 Task: Create validation rules in faculty object.
Action: Mouse moved to (716, 62)
Screenshot: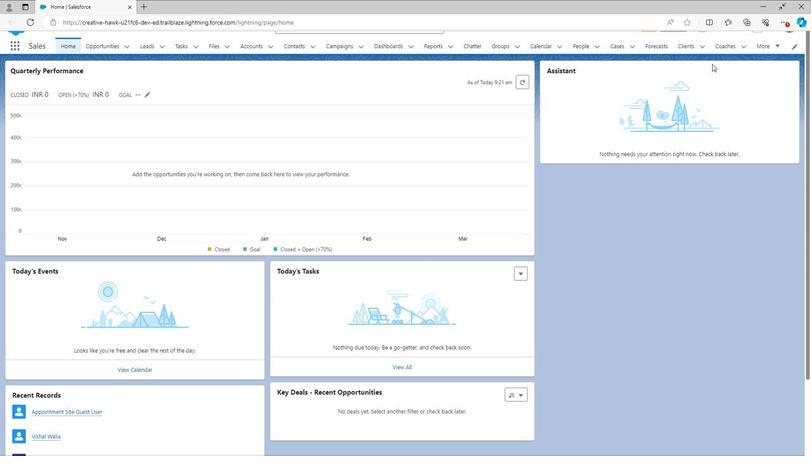 
Action: Mouse scrolled (716, 62) with delta (0, 0)
Screenshot: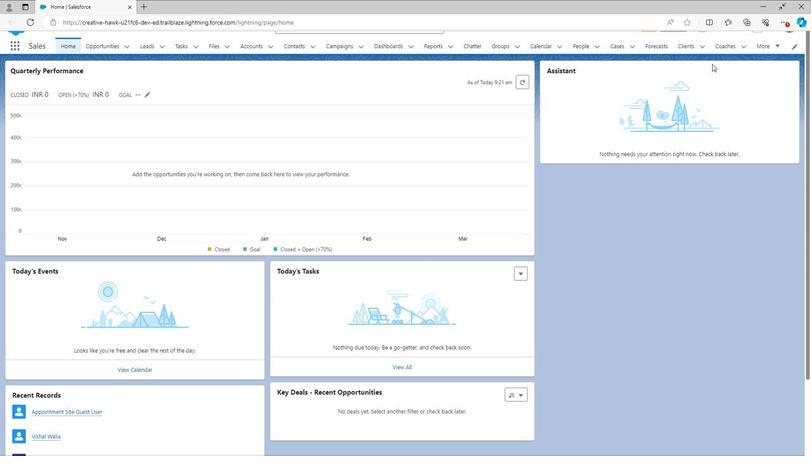 
Action: Mouse scrolled (716, 62) with delta (0, 0)
Screenshot: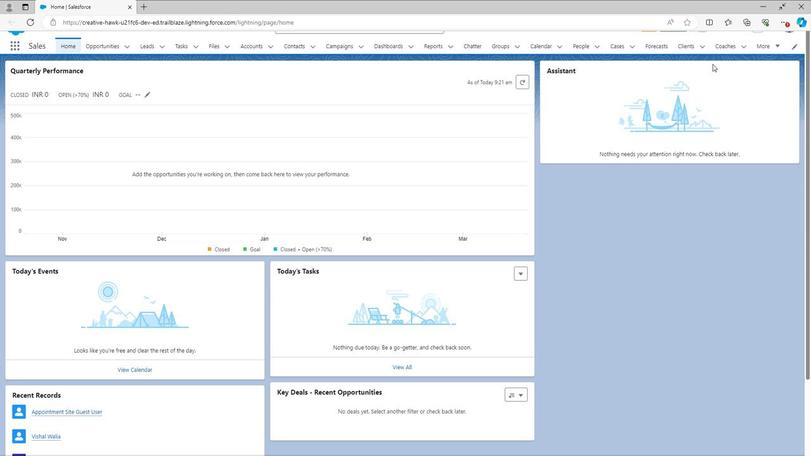 
Action: Mouse scrolled (716, 62) with delta (0, 0)
Screenshot: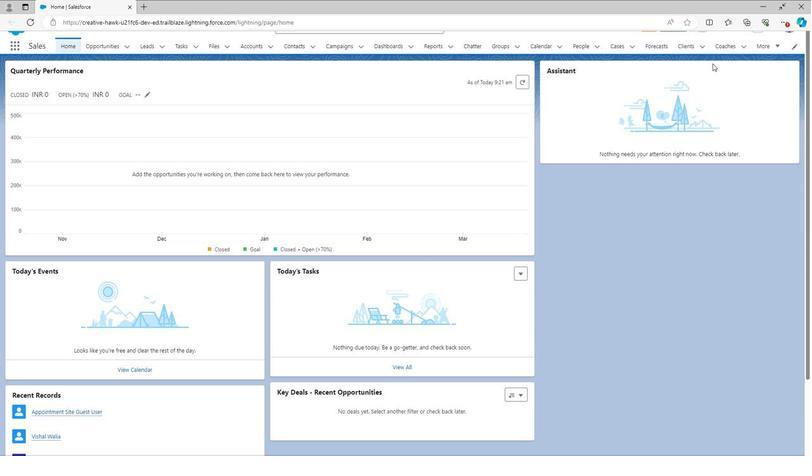 
Action: Mouse moved to (716, 62)
Screenshot: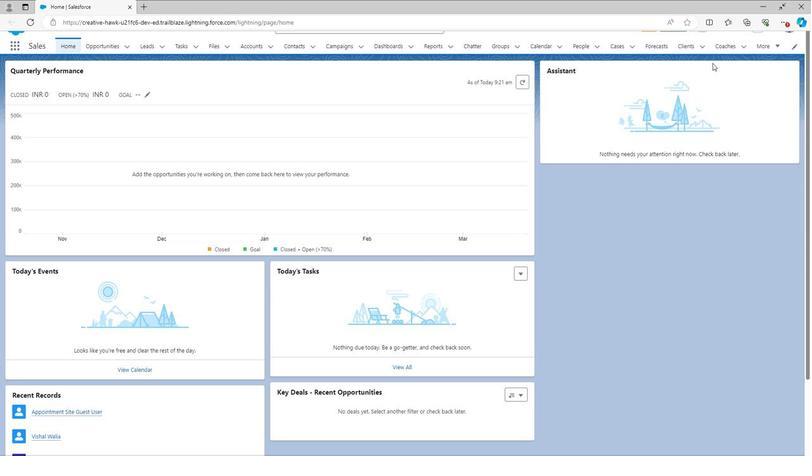 
Action: Mouse scrolled (716, 62) with delta (0, 0)
Screenshot: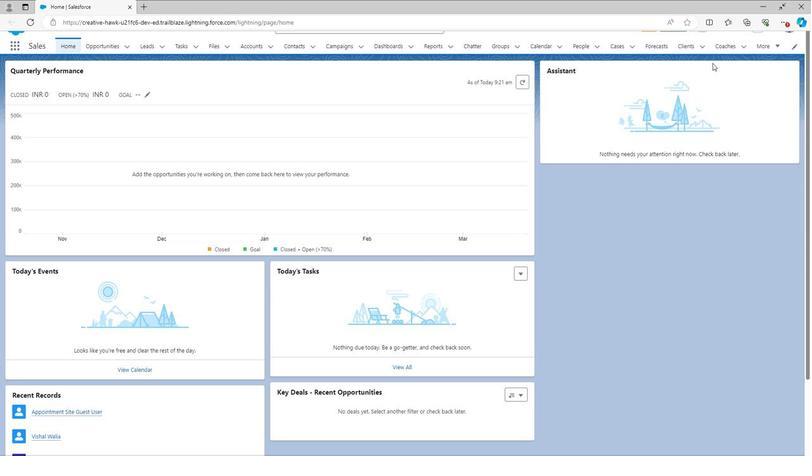 
Action: Mouse moved to (745, 30)
Screenshot: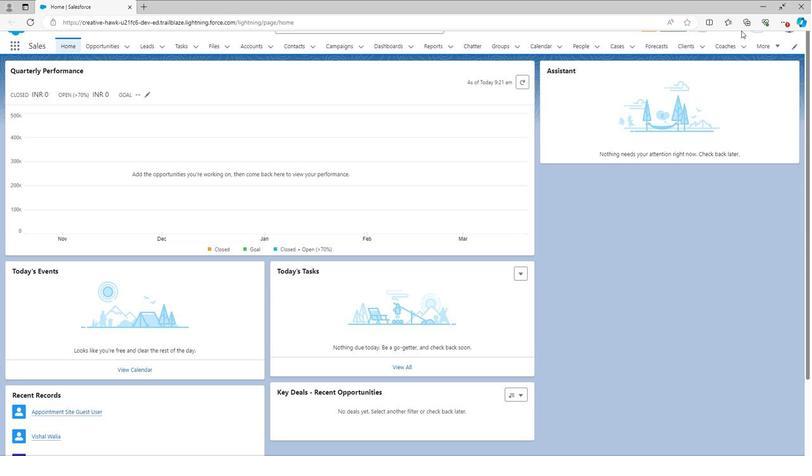
Action: Mouse pressed left at (745, 30)
Screenshot: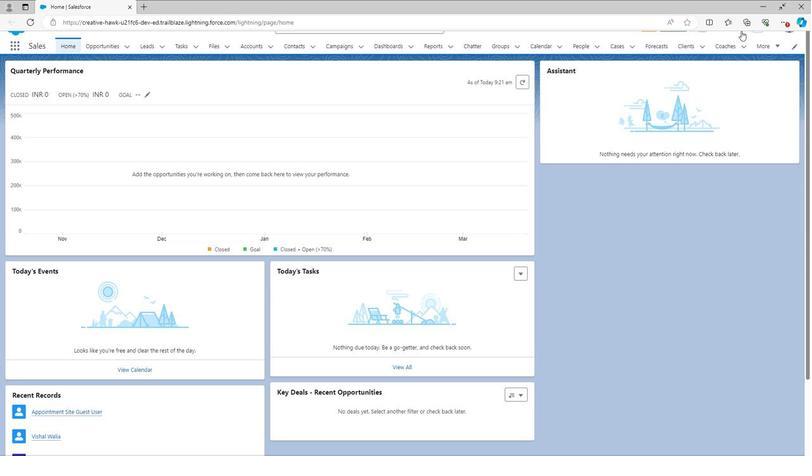 
Action: Mouse moved to (788, 48)
Screenshot: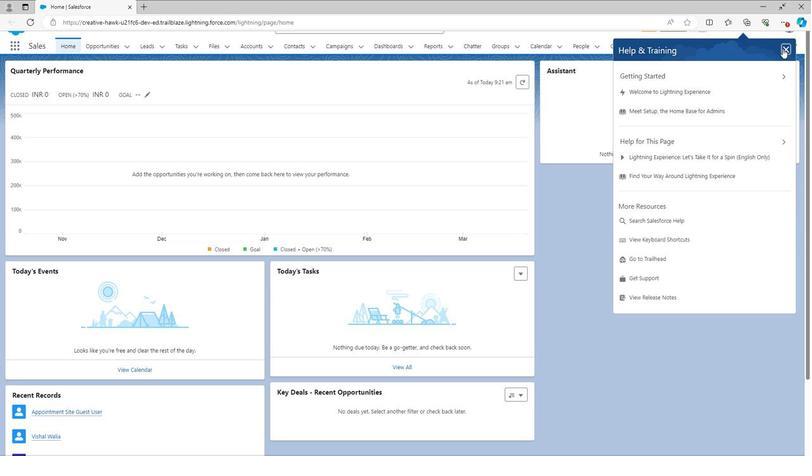 
Action: Mouse pressed left at (788, 48)
Screenshot: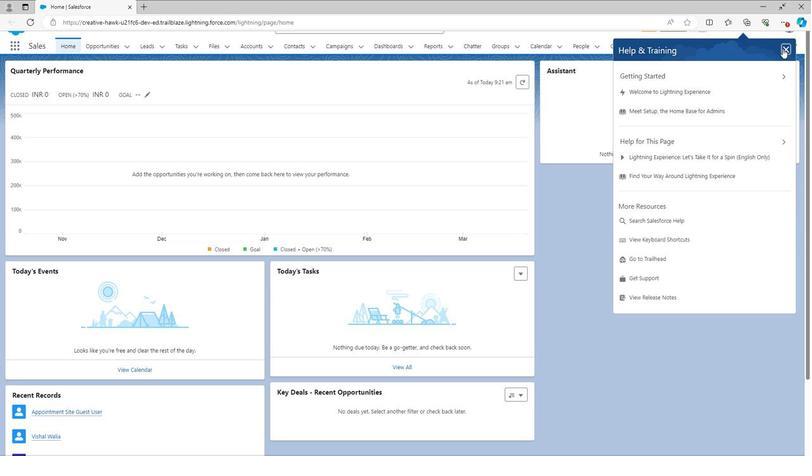 
Action: Mouse moved to (724, 29)
Screenshot: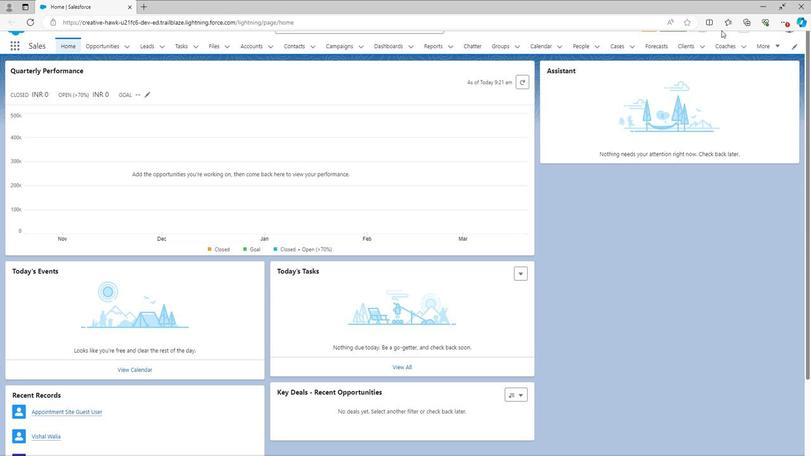 
Action: Mouse pressed left at (724, 29)
Screenshot: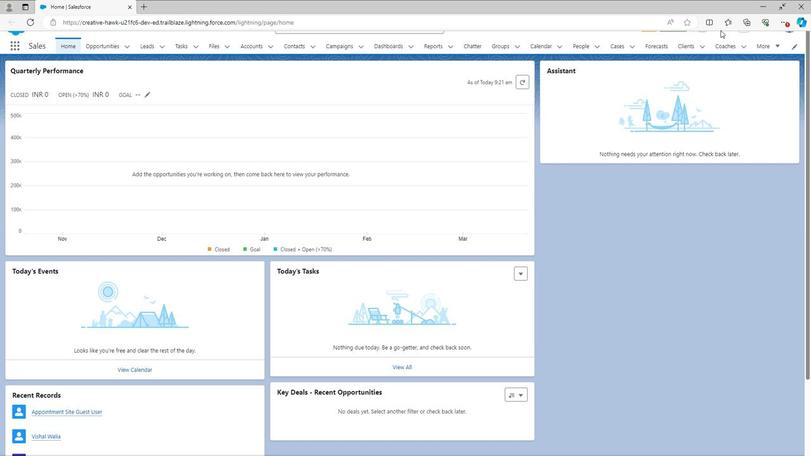 
Action: Mouse moved to (732, 31)
Screenshot: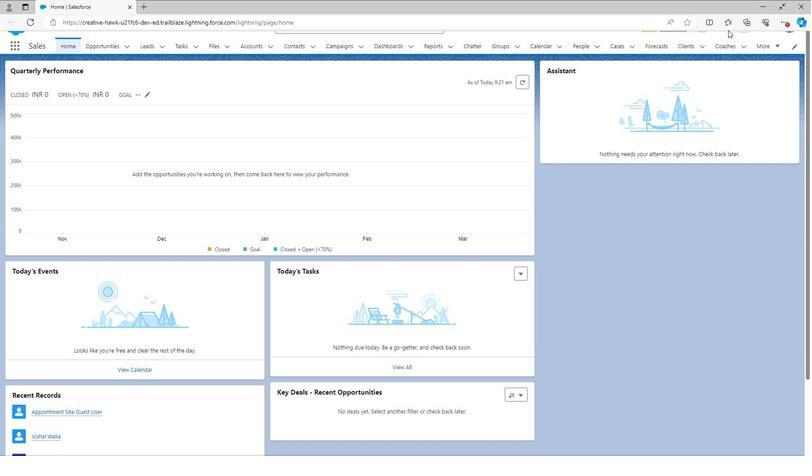 
Action: Mouse pressed left at (732, 31)
Screenshot: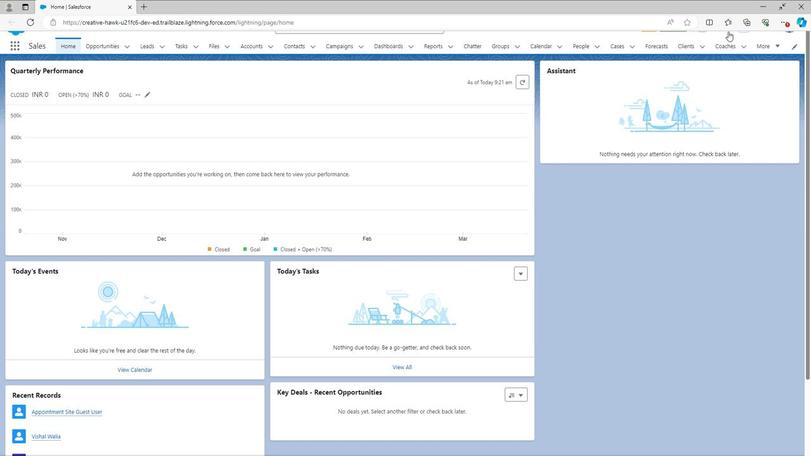
Action: Mouse moved to (800, 86)
Screenshot: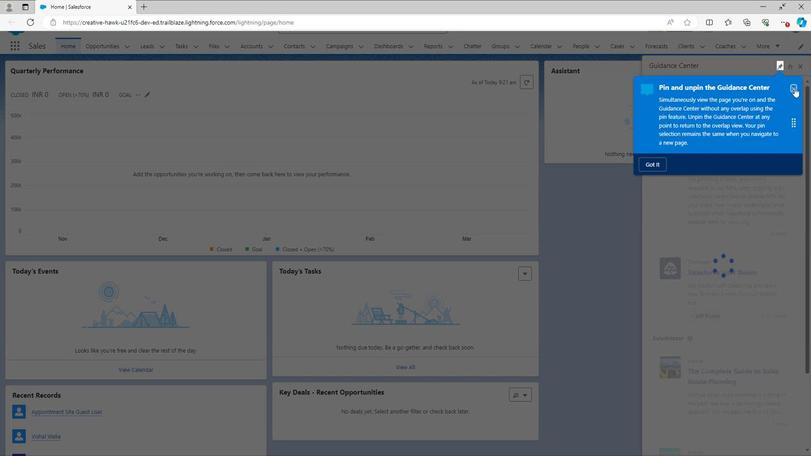 
Action: Mouse pressed left at (800, 86)
Screenshot: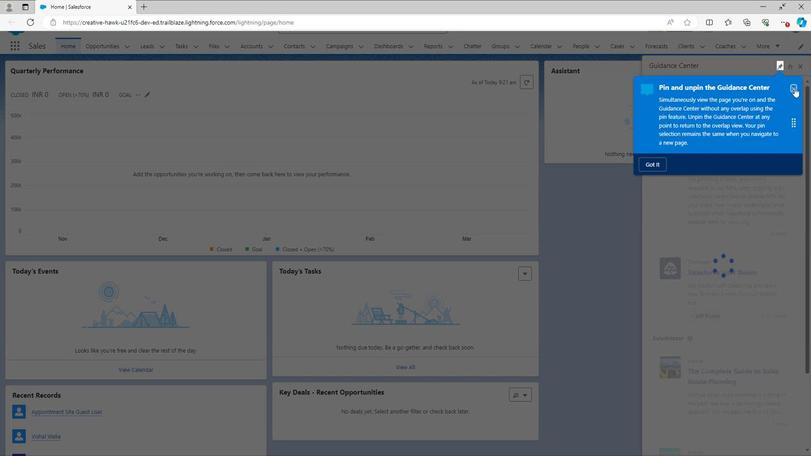 
Action: Mouse moved to (798, 64)
Screenshot: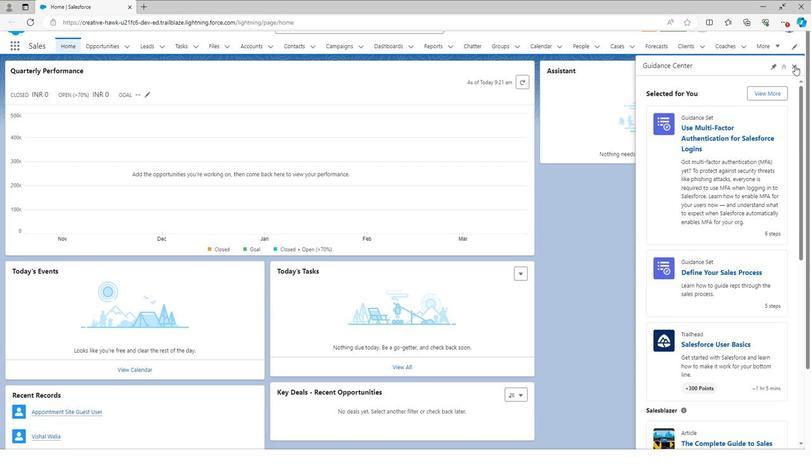 
Action: Mouse pressed left at (798, 64)
Screenshot: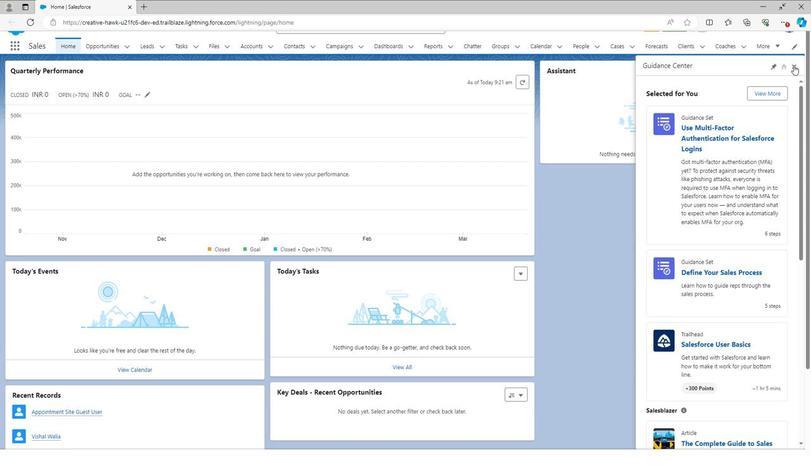 
Action: Mouse moved to (759, 26)
Screenshot: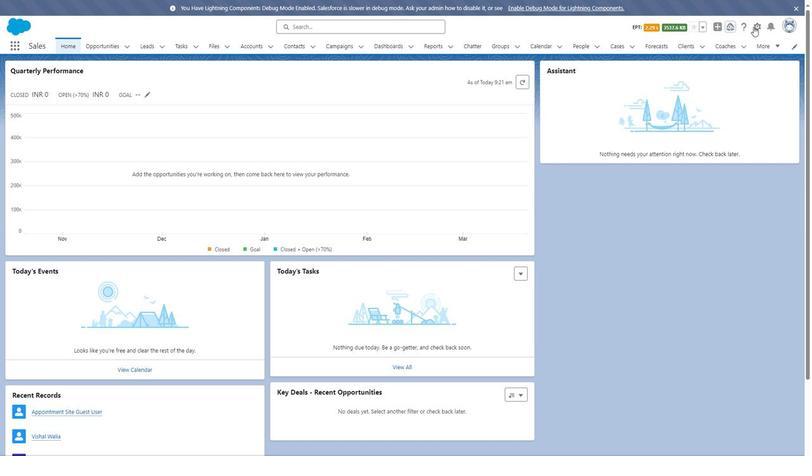 
Action: Mouse pressed left at (759, 26)
Screenshot: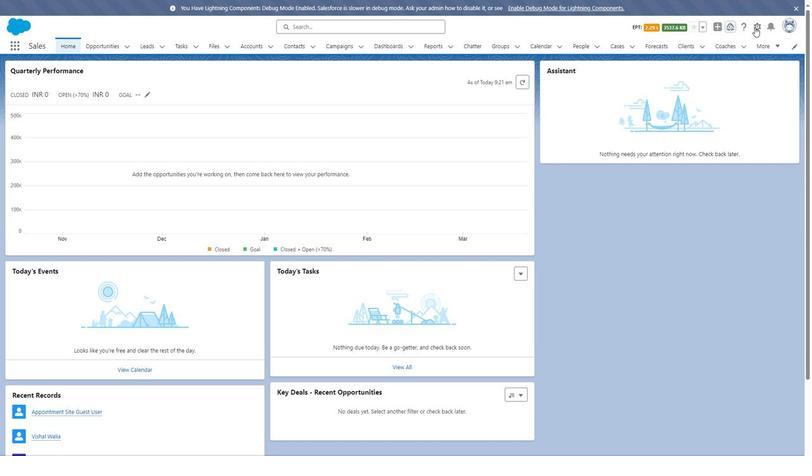 
Action: Mouse moved to (722, 46)
Screenshot: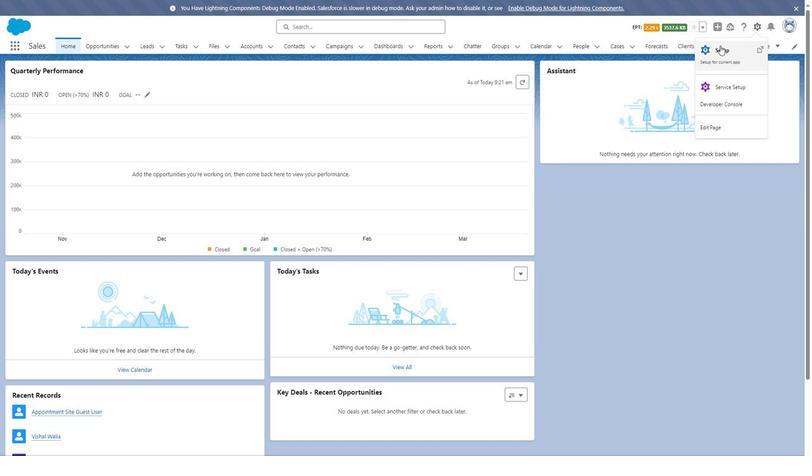 
Action: Mouse pressed left at (722, 46)
Screenshot: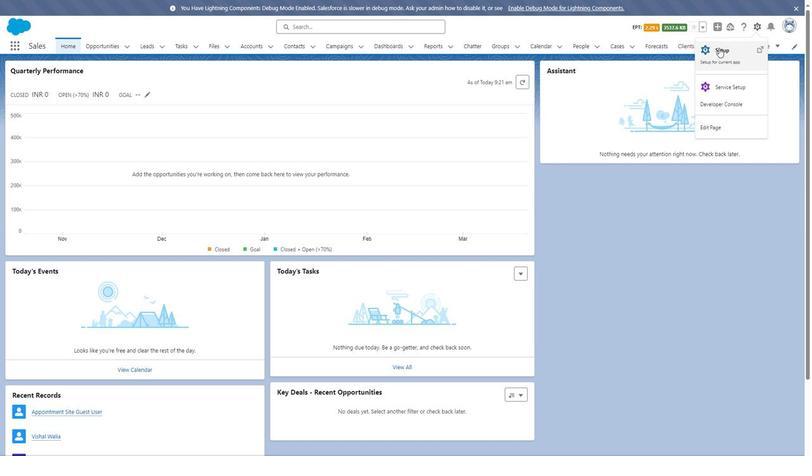 
Action: Mouse moved to (98, 46)
Screenshot: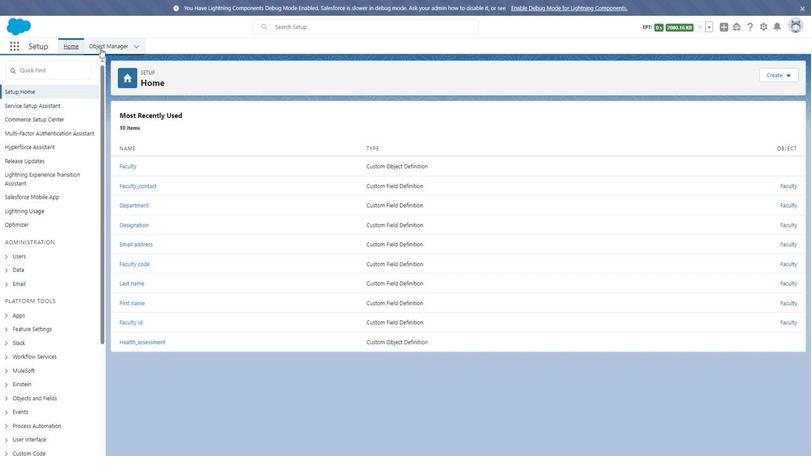 
Action: Mouse pressed left at (98, 46)
Screenshot: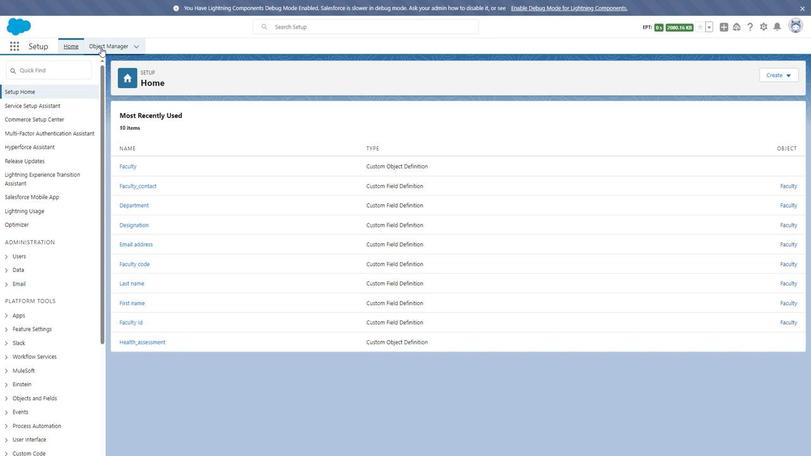 
Action: Mouse moved to (79, 258)
Screenshot: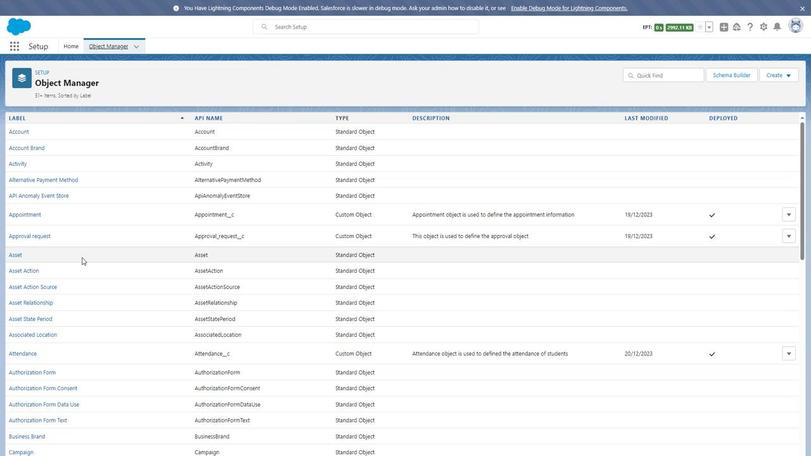 
Action: Mouse scrolled (79, 257) with delta (0, 0)
Screenshot: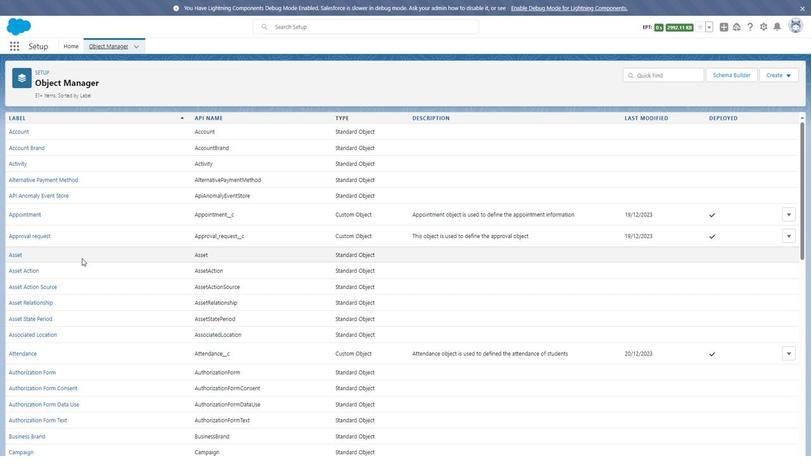 
Action: Mouse moved to (79, 259)
Screenshot: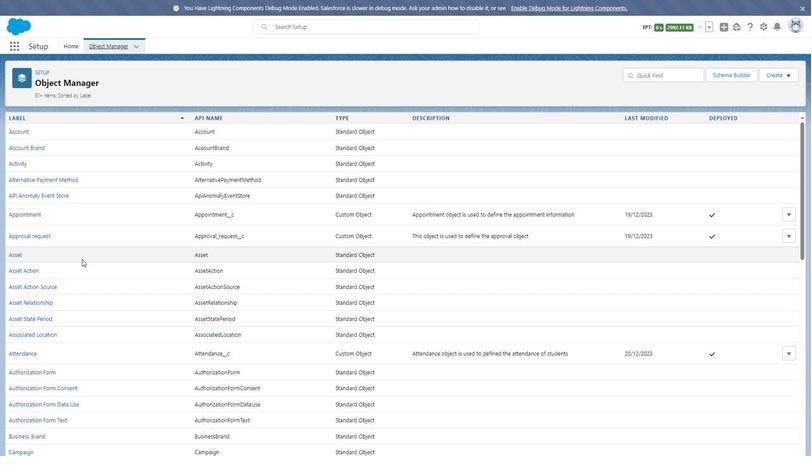 
Action: Mouse scrolled (79, 258) with delta (0, 0)
Screenshot: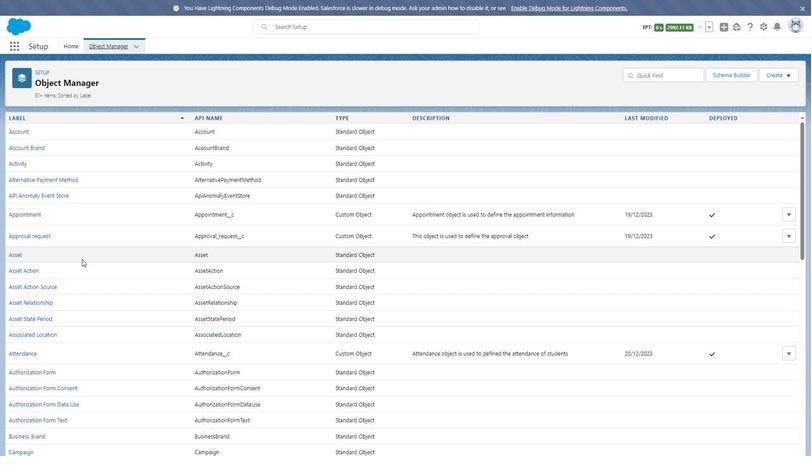 
Action: Mouse moved to (79, 261)
Screenshot: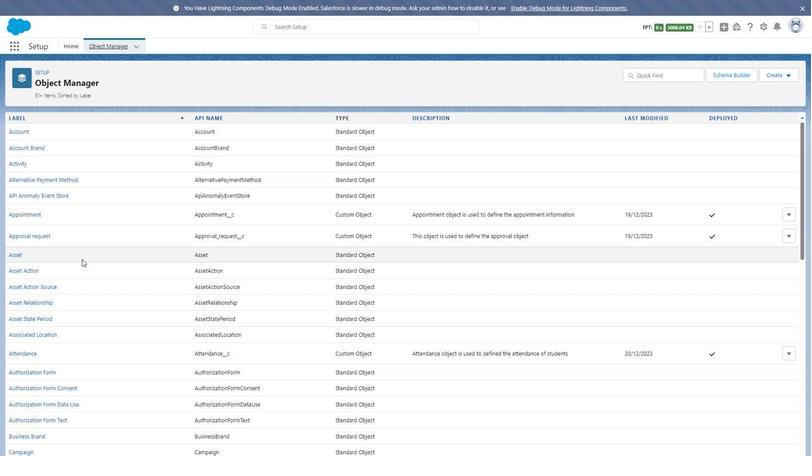 
Action: Mouse scrolled (79, 261) with delta (0, 0)
Screenshot: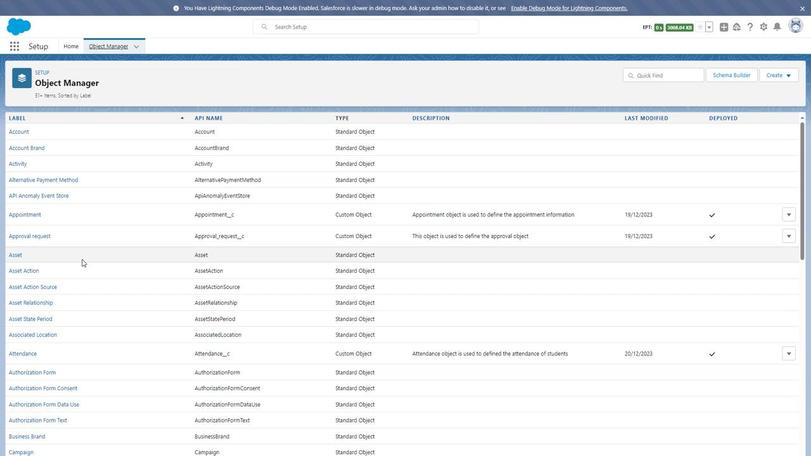 
Action: Mouse scrolled (79, 261) with delta (0, 0)
Screenshot: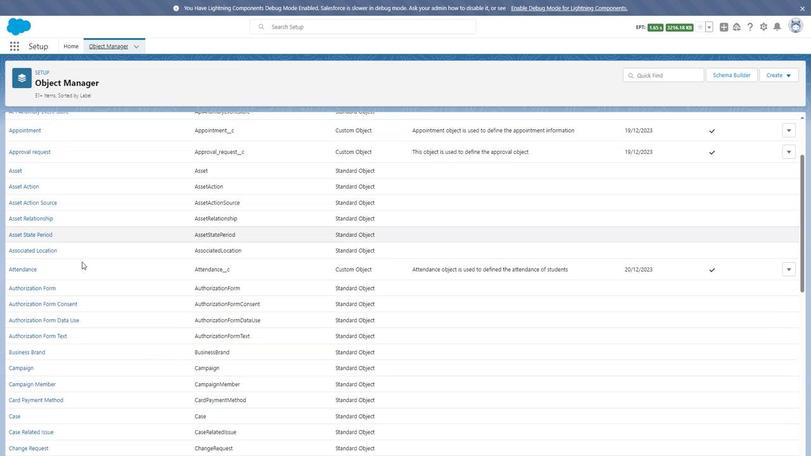 
Action: Mouse moved to (75, 266)
Screenshot: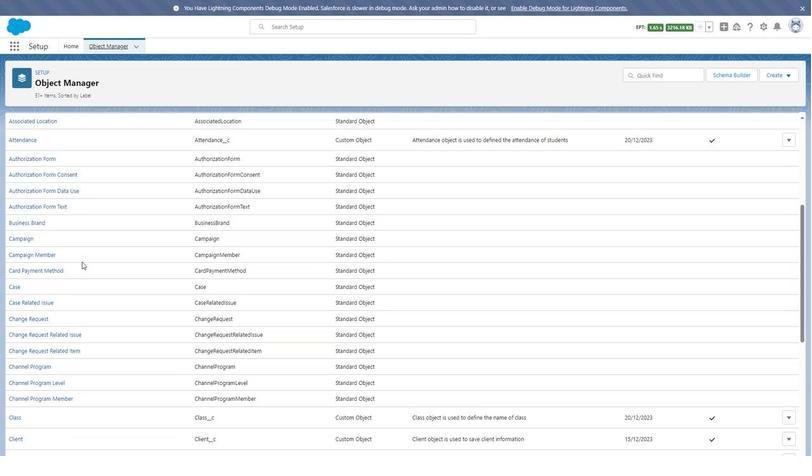 
Action: Mouse scrolled (75, 265) with delta (0, 0)
Screenshot: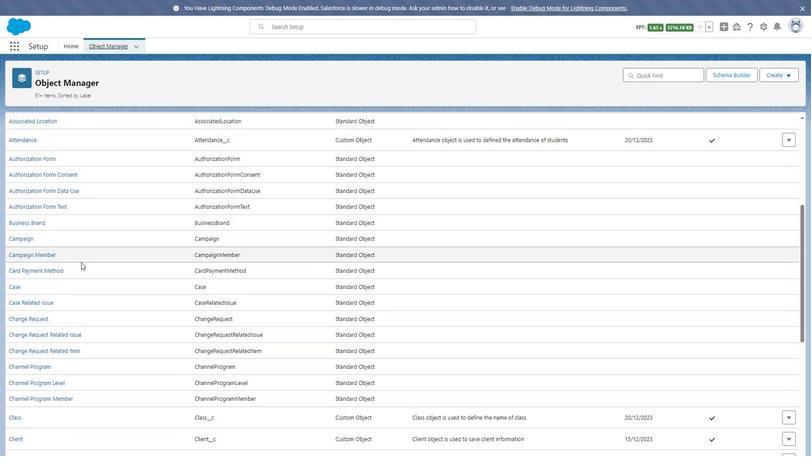 
Action: Mouse scrolled (75, 265) with delta (0, 0)
Screenshot: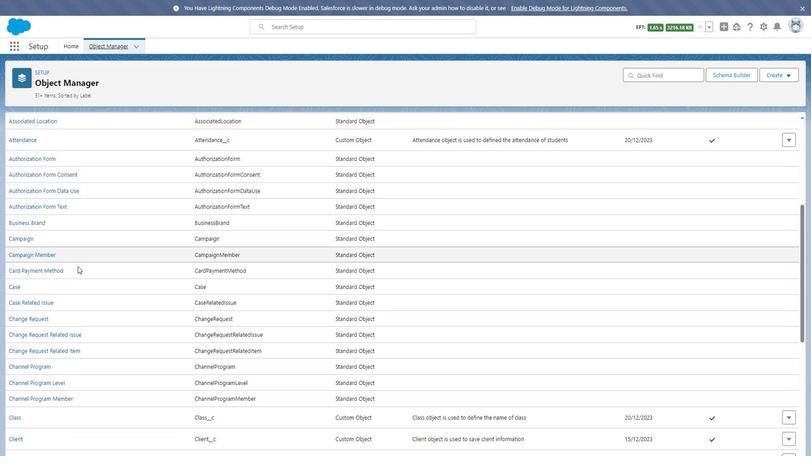 
Action: Mouse moved to (75, 266)
Screenshot: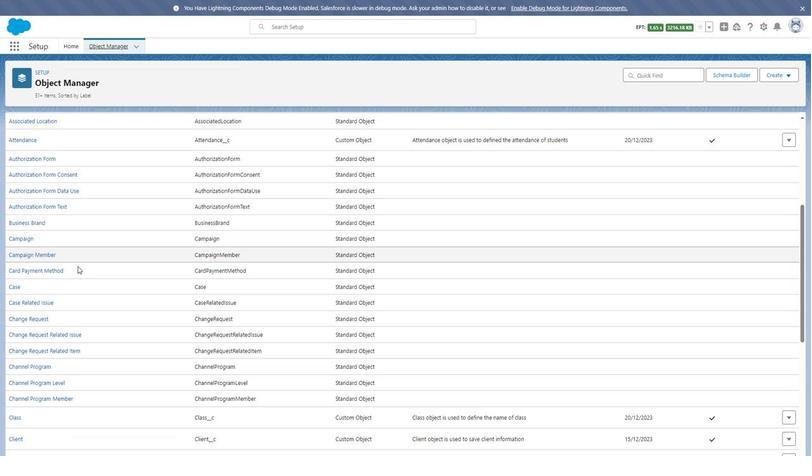 
Action: Mouse scrolled (75, 265) with delta (0, 0)
Screenshot: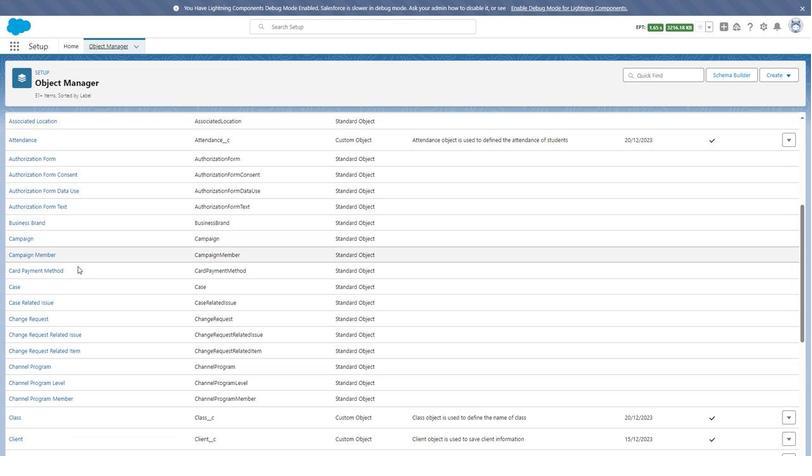 
Action: Mouse moved to (70, 270)
Screenshot: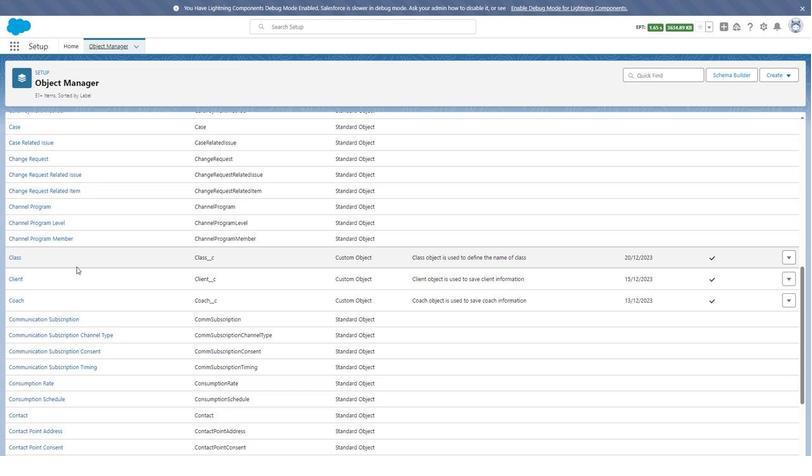 
Action: Mouse scrolled (70, 269) with delta (0, 0)
Screenshot: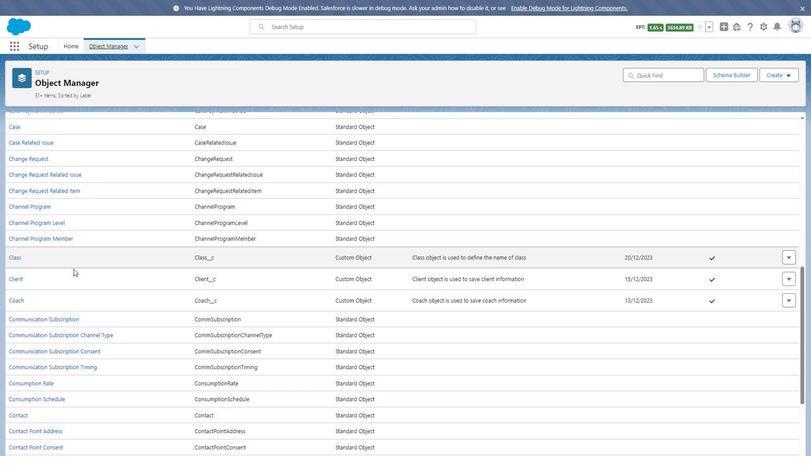 
Action: Mouse moved to (69, 270)
Screenshot: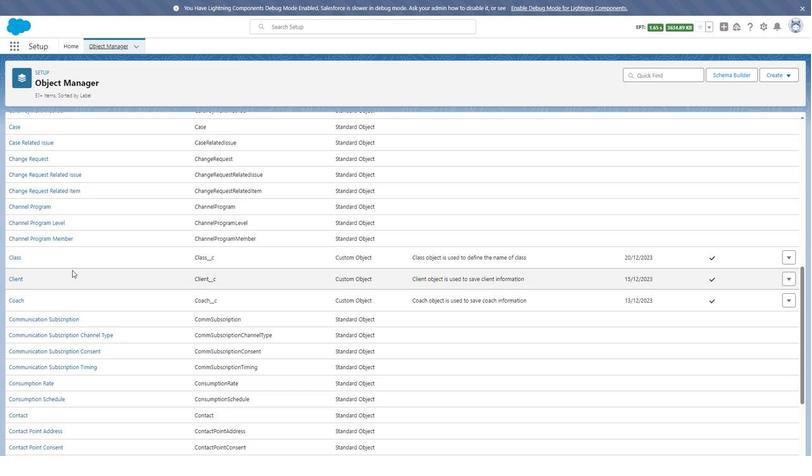 
Action: Mouse scrolled (69, 270) with delta (0, 0)
Screenshot: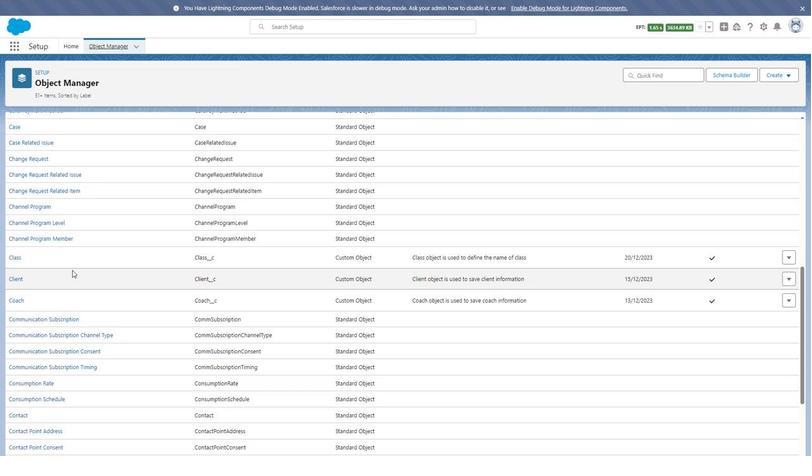 
Action: Mouse moved to (69, 271)
Screenshot: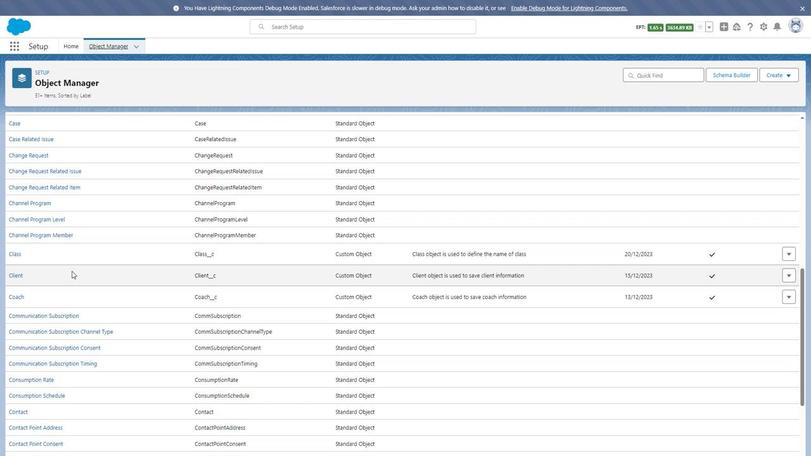 
Action: Mouse scrolled (69, 270) with delta (0, 0)
Screenshot: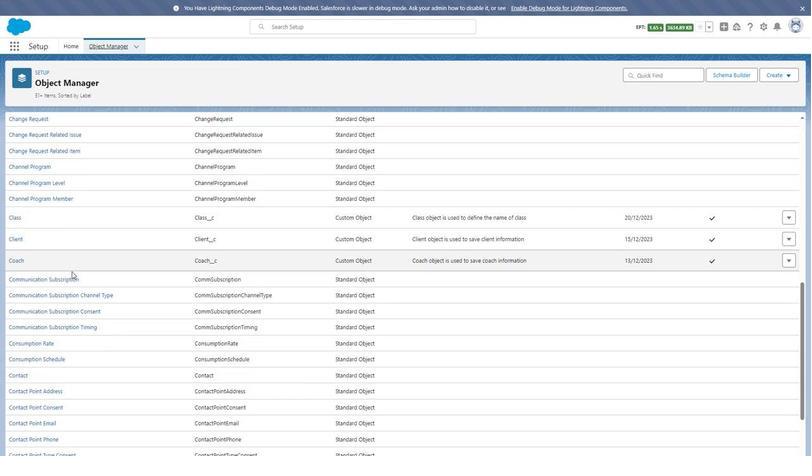 
Action: Mouse moved to (65, 275)
Screenshot: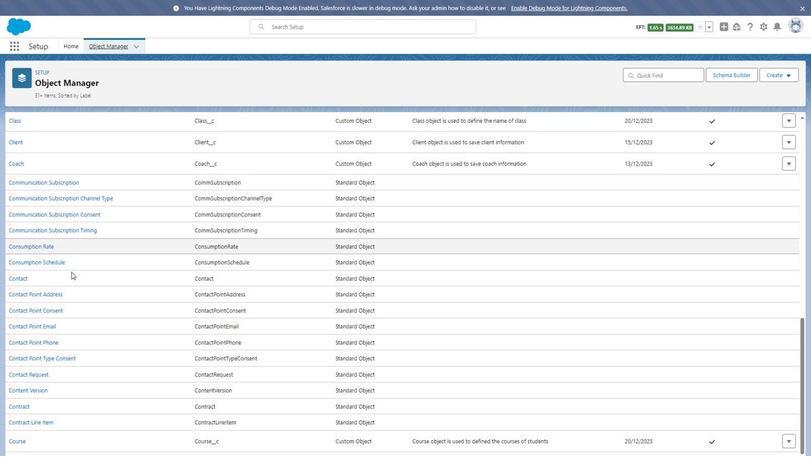 
Action: Mouse scrolled (65, 275) with delta (0, 0)
Screenshot: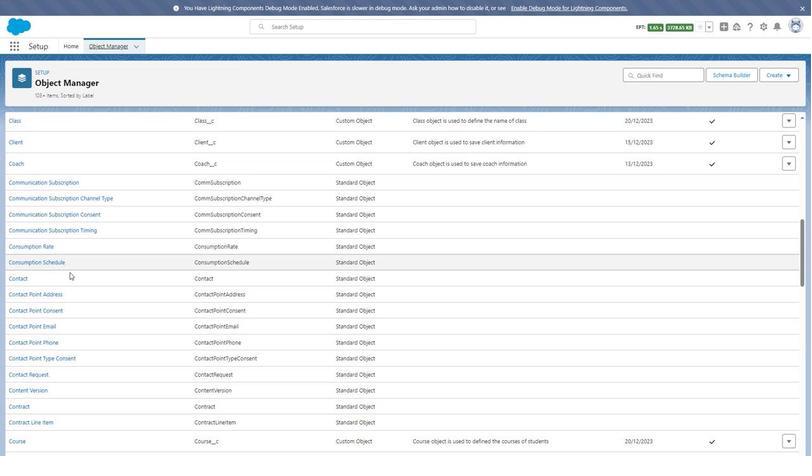 
Action: Mouse moved to (65, 276)
Screenshot: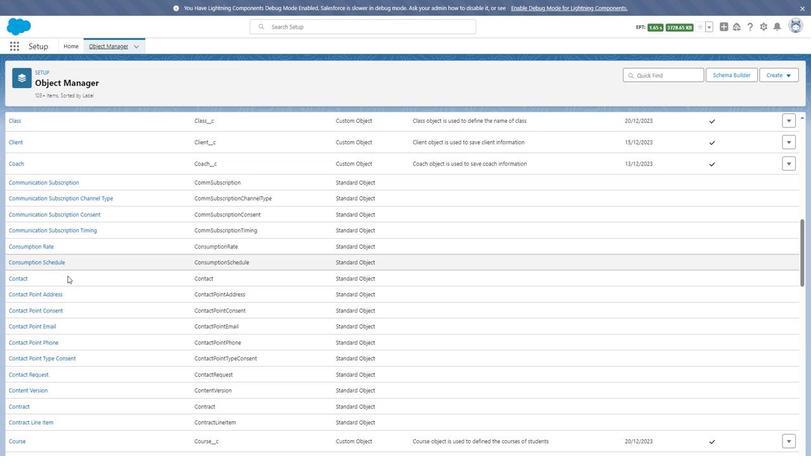 
Action: Mouse scrolled (65, 275) with delta (0, 0)
Screenshot: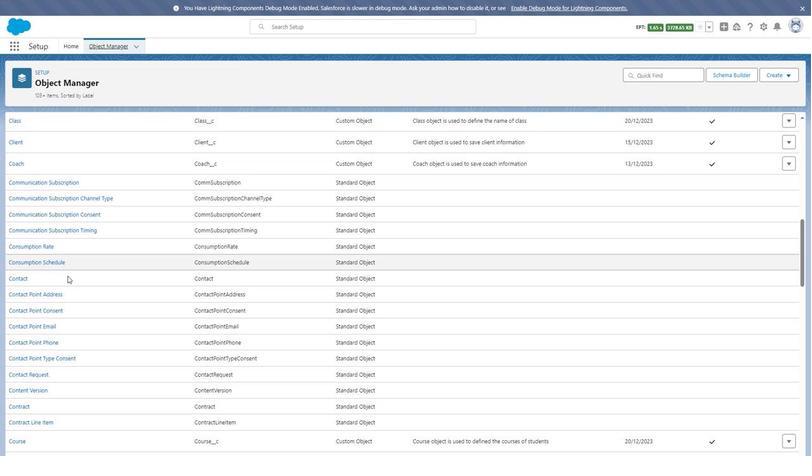 
Action: Mouse scrolled (65, 275) with delta (0, 0)
Screenshot: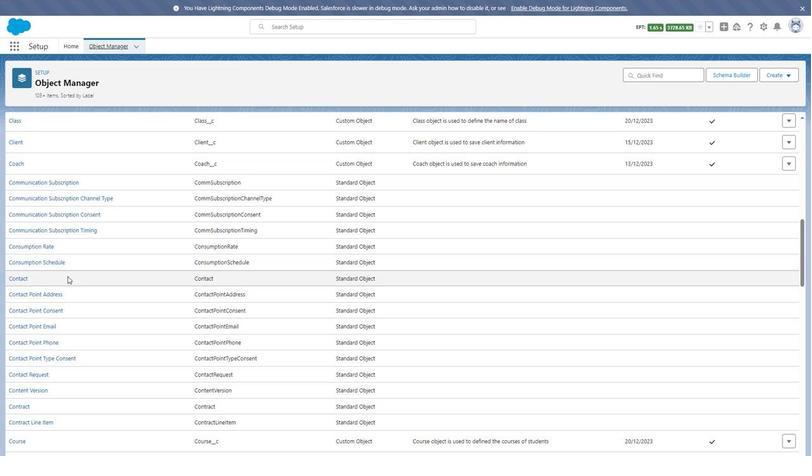 
Action: Mouse moved to (50, 291)
Screenshot: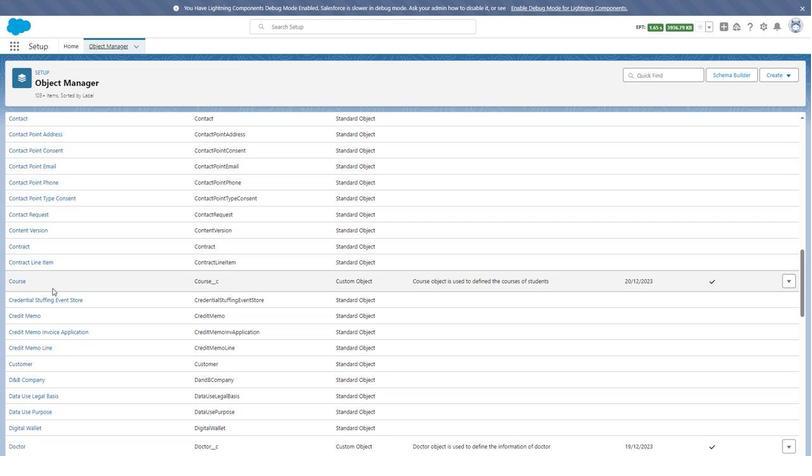 
Action: Mouse scrolled (50, 291) with delta (0, 0)
Screenshot: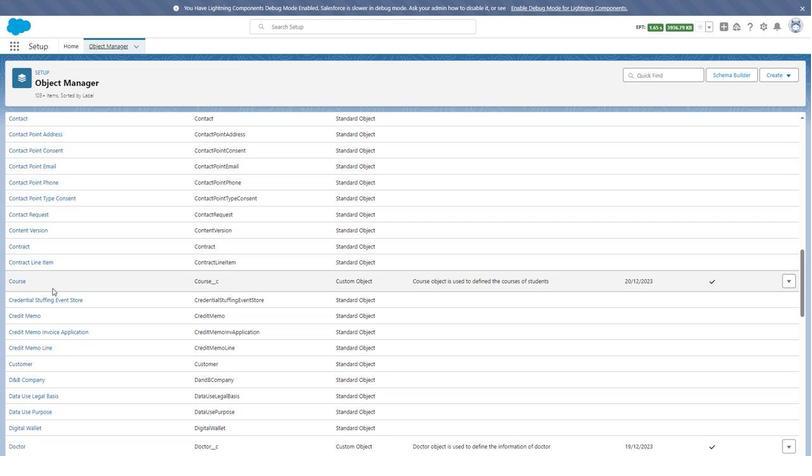 
Action: Mouse moved to (49, 292)
Screenshot: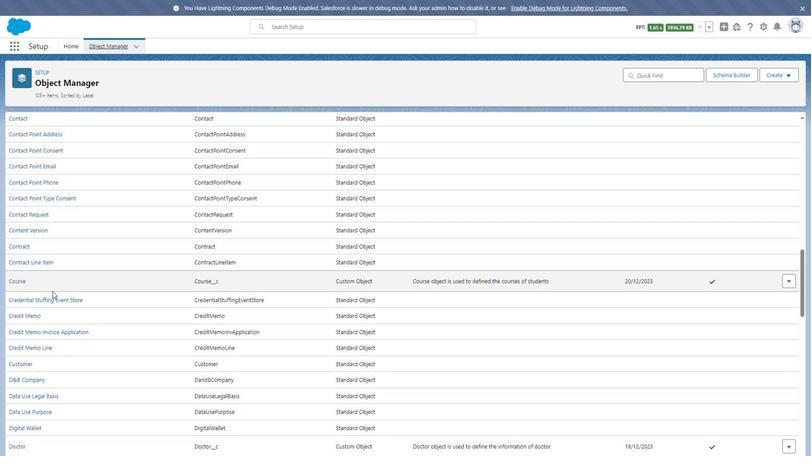 
Action: Mouse scrolled (49, 292) with delta (0, 0)
Screenshot: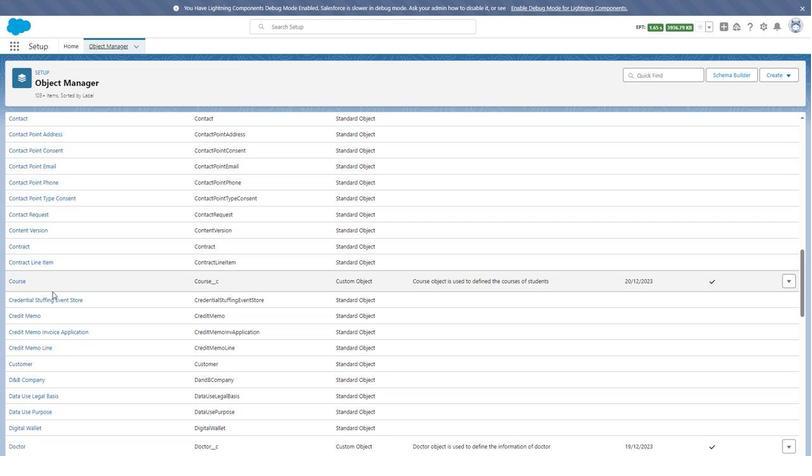 
Action: Mouse moved to (22, 355)
Screenshot: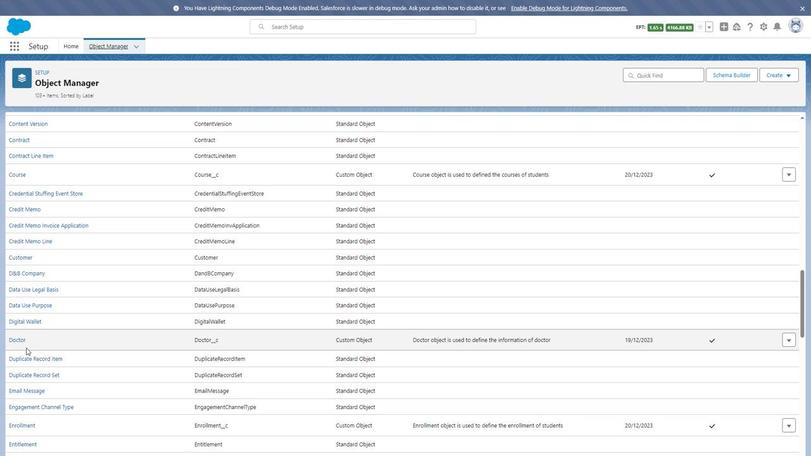 
Action: Mouse scrolled (22, 355) with delta (0, 0)
Screenshot: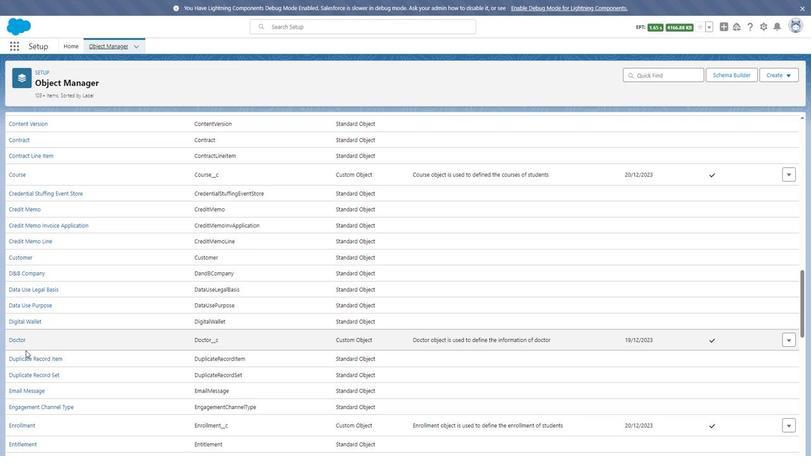 
Action: Mouse scrolled (22, 355) with delta (0, 0)
Screenshot: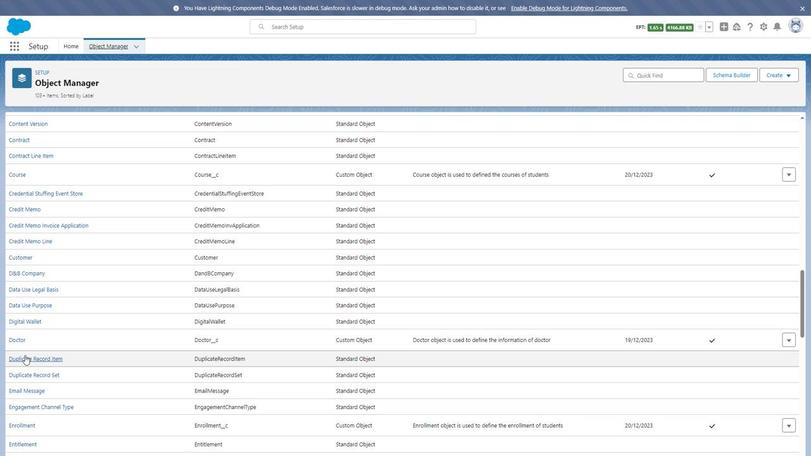 
Action: Mouse scrolled (22, 355) with delta (0, 0)
Screenshot: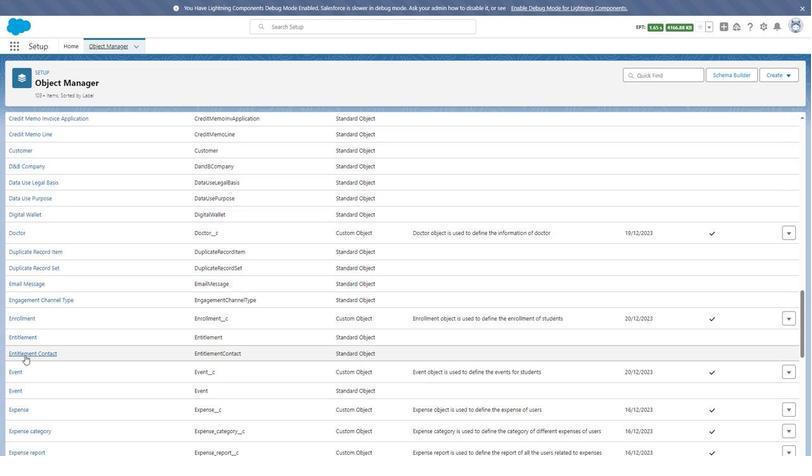 
Action: Mouse scrolled (22, 355) with delta (0, 0)
Screenshot: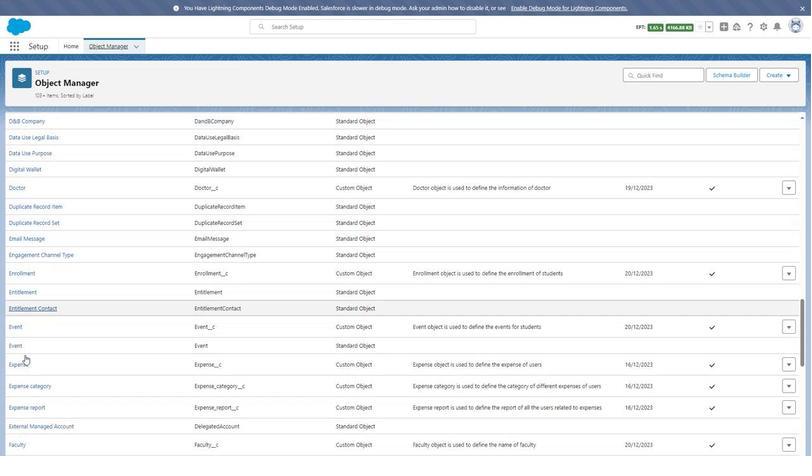 
Action: Mouse moved to (16, 381)
Screenshot: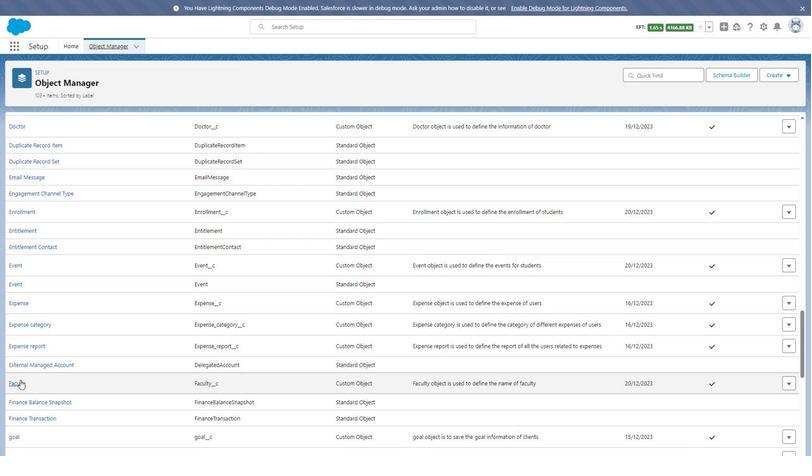 
Action: Mouse pressed left at (16, 381)
Screenshot: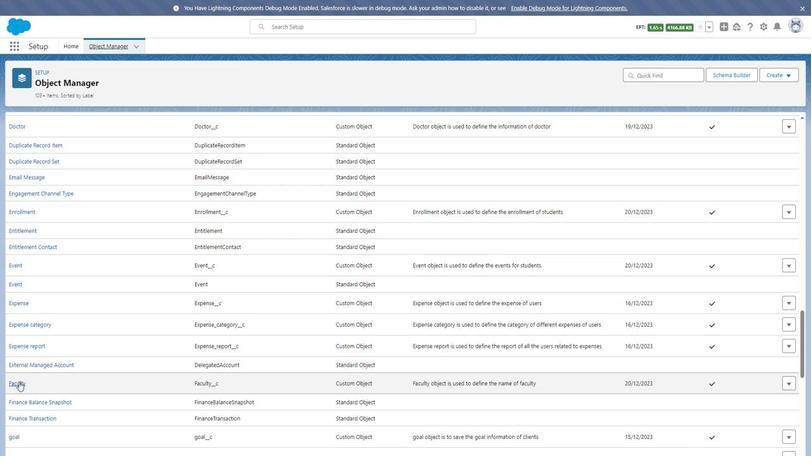 
Action: Mouse moved to (32, 128)
Screenshot: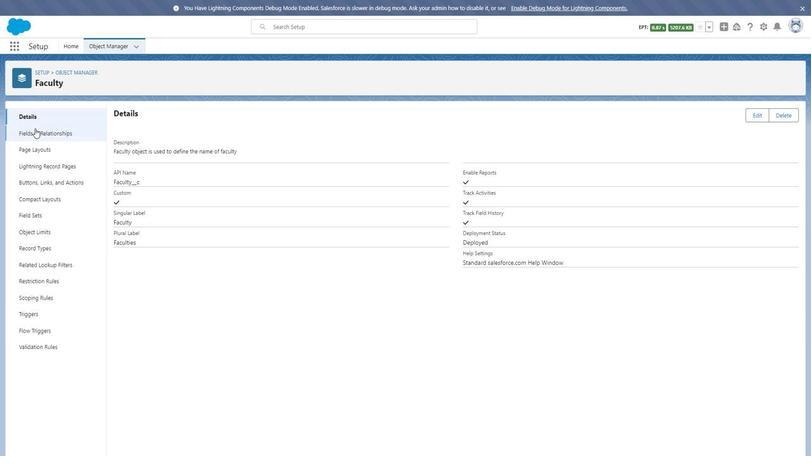 
Action: Mouse pressed left at (32, 128)
Screenshot: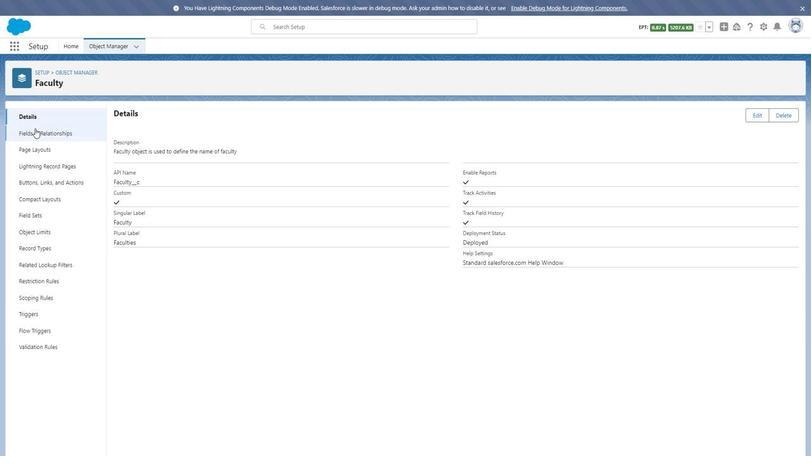 
Action: Mouse moved to (118, 277)
Screenshot: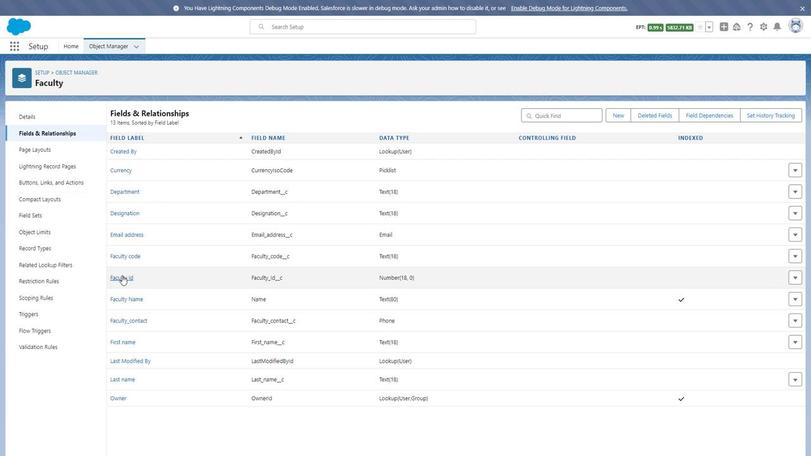 
Action: Mouse pressed left at (118, 277)
Screenshot: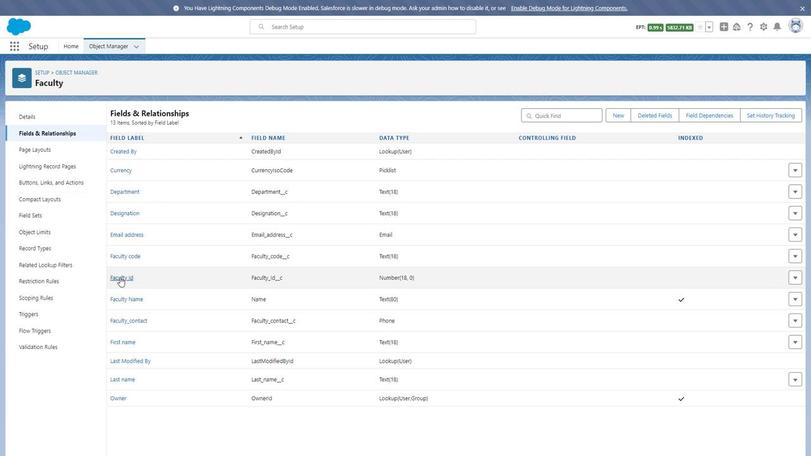 
Action: Mouse moved to (332, 367)
Screenshot: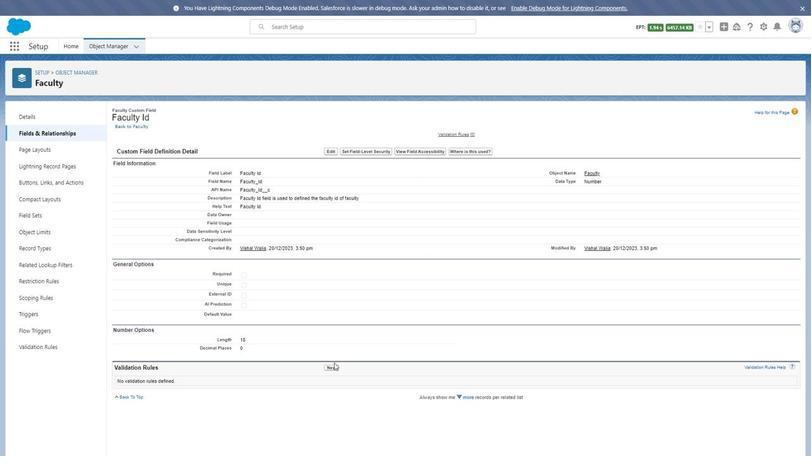 
Action: Mouse pressed left at (332, 367)
Screenshot: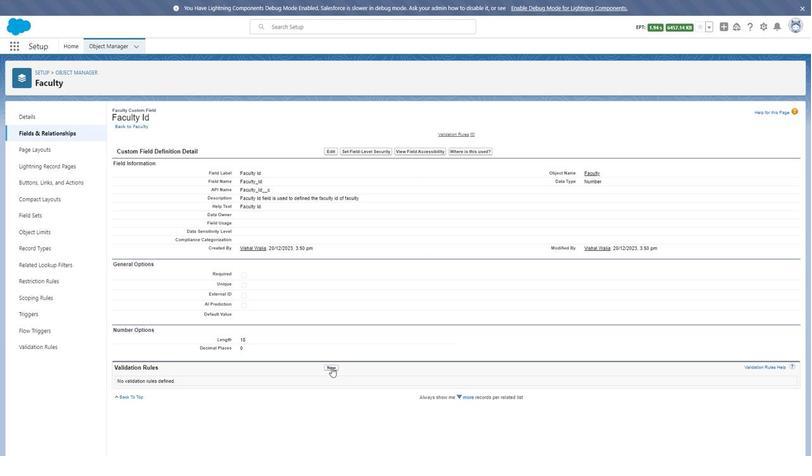 
Action: Mouse moved to (205, 169)
Screenshot: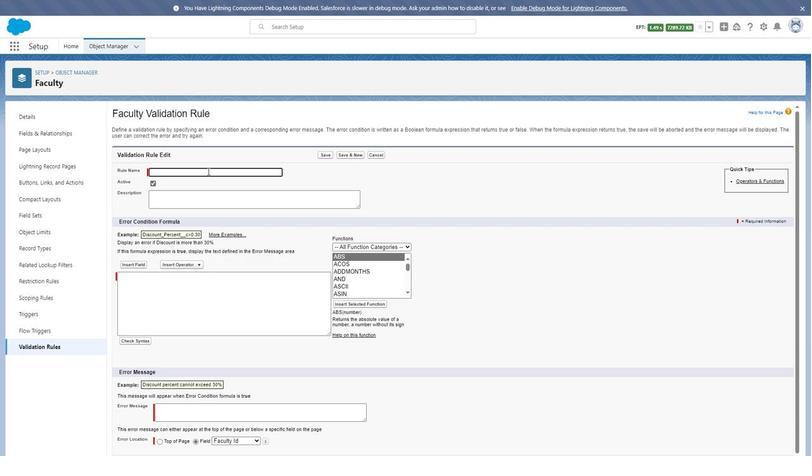 
Action: Key pressed <Key.shift>Faculty<Key.space>id<Key.space>rule
Screenshot: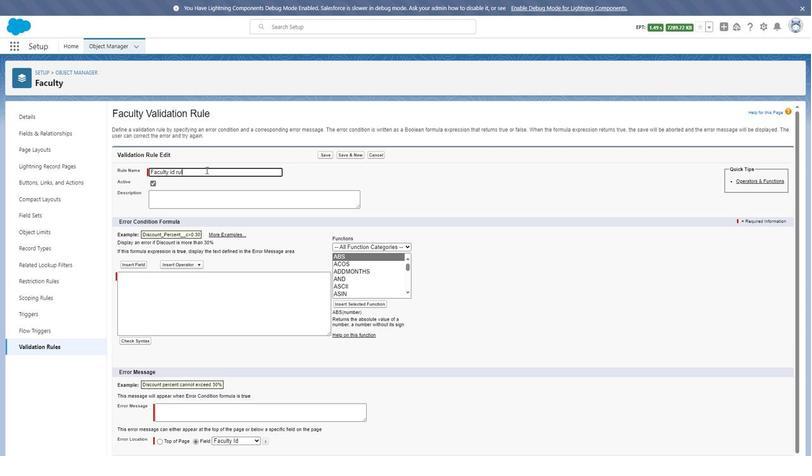 
Action: Mouse moved to (205, 195)
Screenshot: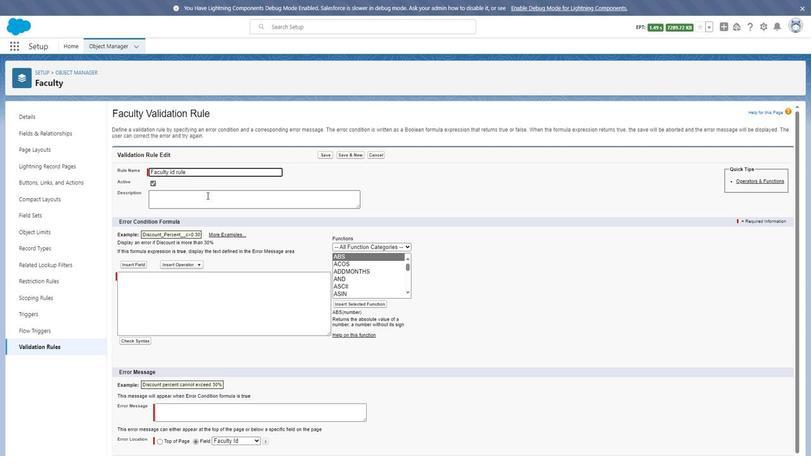 
Action: Mouse pressed left at (205, 195)
Screenshot: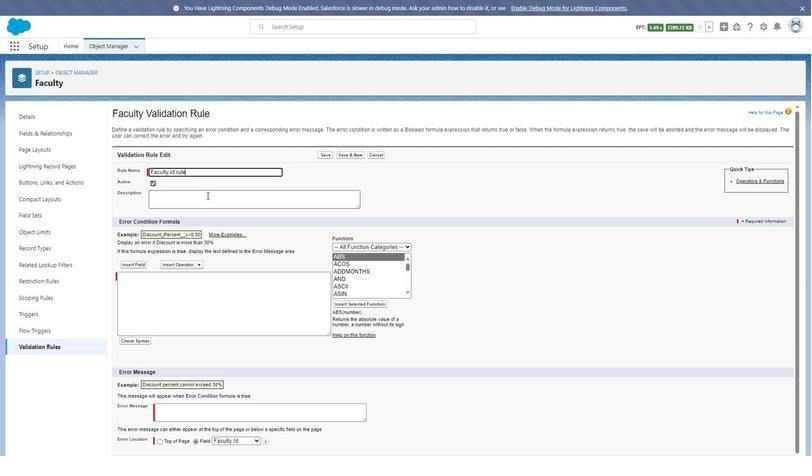 
Action: Key pressed <Key.shift><Key.shift>Faculty<Key.space>id<Key.space>rule<Key.space>is<Key.space>the<Key.space>rule<Key.space>which<Key.space>is<Key.space>defined<Key.space>the<Key.space>faculty<Key.space>id<Key.space>with<Key.space>some<Key.space>limit
Screenshot: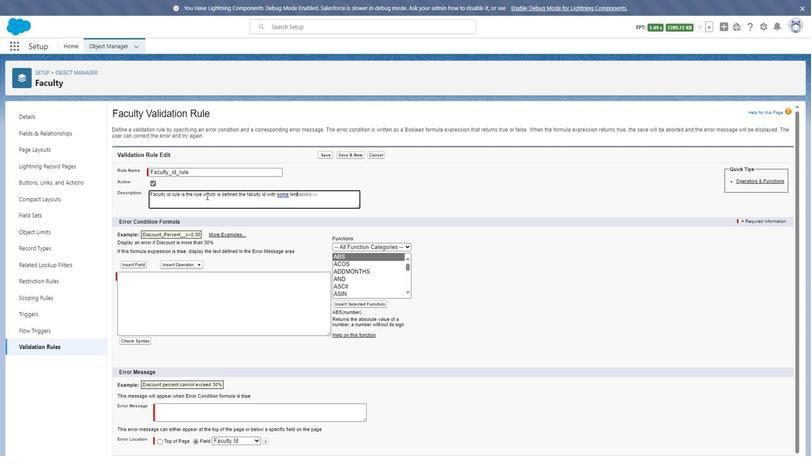
Action: Mouse moved to (136, 266)
Screenshot: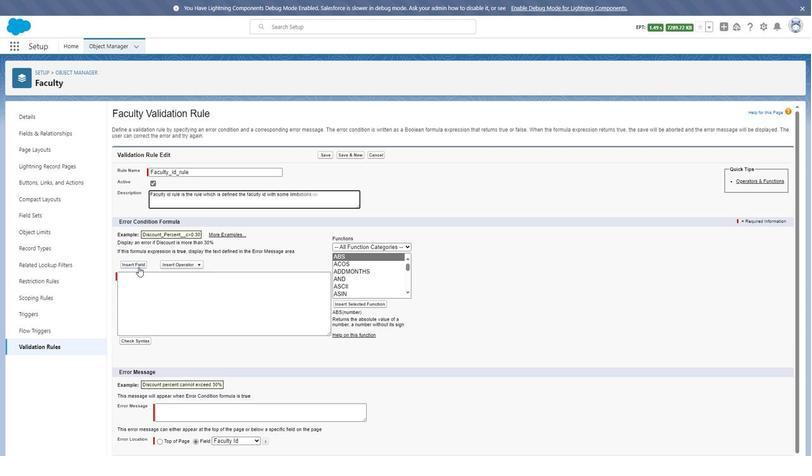 
Action: Mouse pressed left at (136, 266)
Screenshot: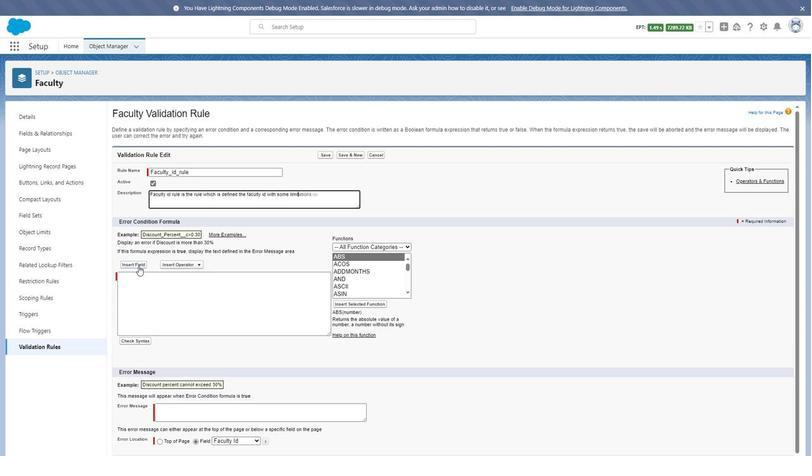 
Action: Mouse moved to (380, 278)
Screenshot: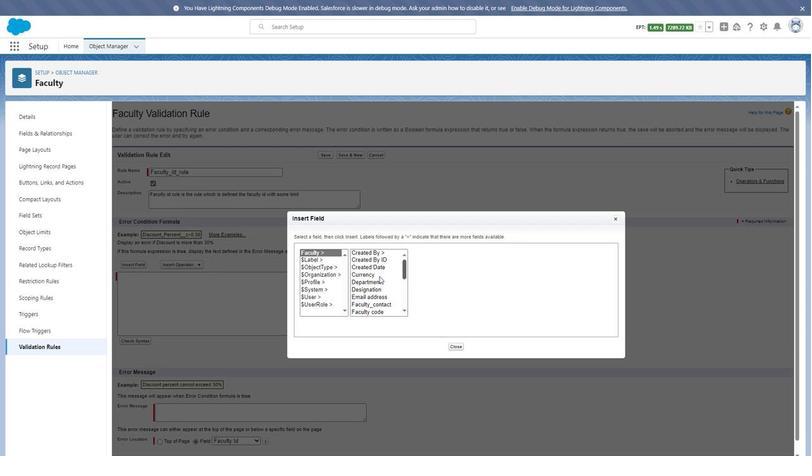 
Action: Mouse scrolled (380, 278) with delta (0, 0)
Screenshot: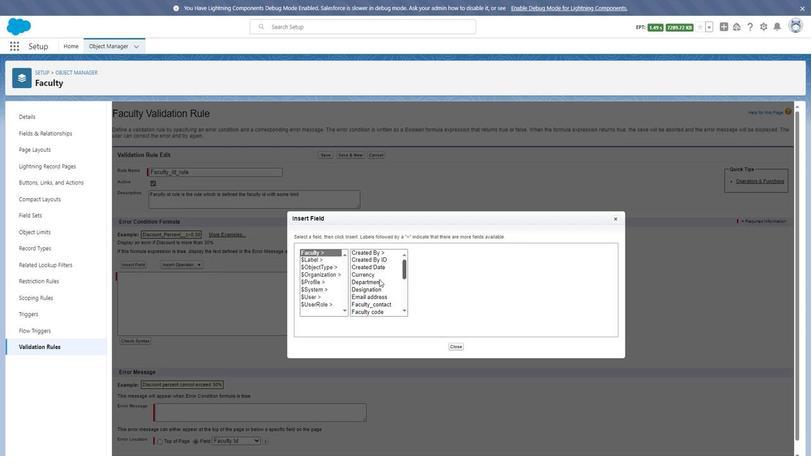 
Action: Mouse scrolled (380, 278) with delta (0, 0)
Screenshot: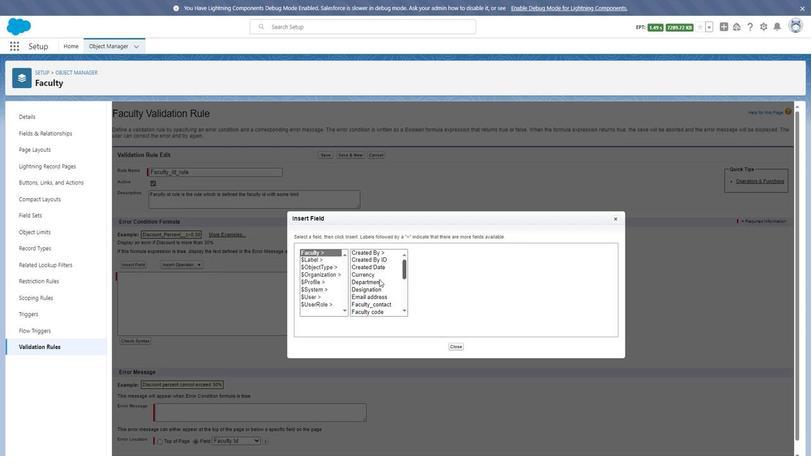 
Action: Mouse scrolled (380, 278) with delta (0, 0)
Screenshot: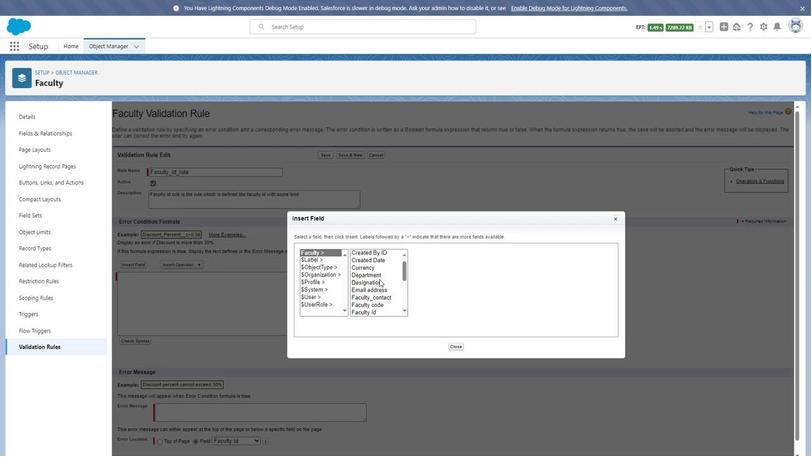 
Action: Mouse scrolled (380, 278) with delta (0, 0)
Screenshot: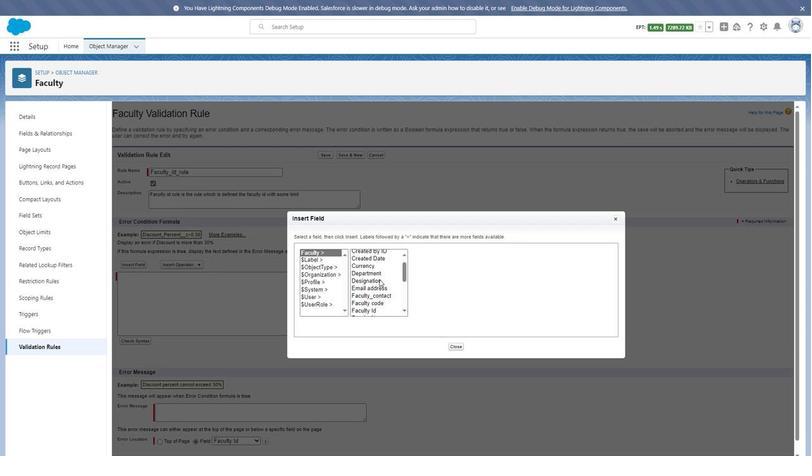 
Action: Mouse scrolled (380, 278) with delta (0, 0)
Screenshot: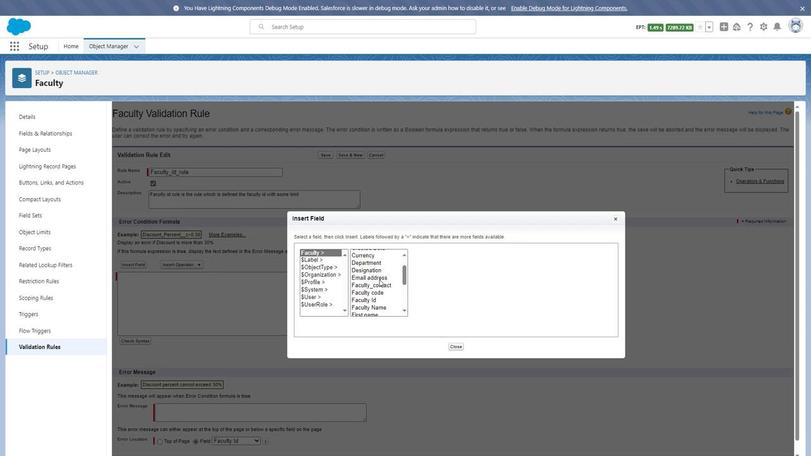 
Action: Mouse moved to (372, 268)
Screenshot: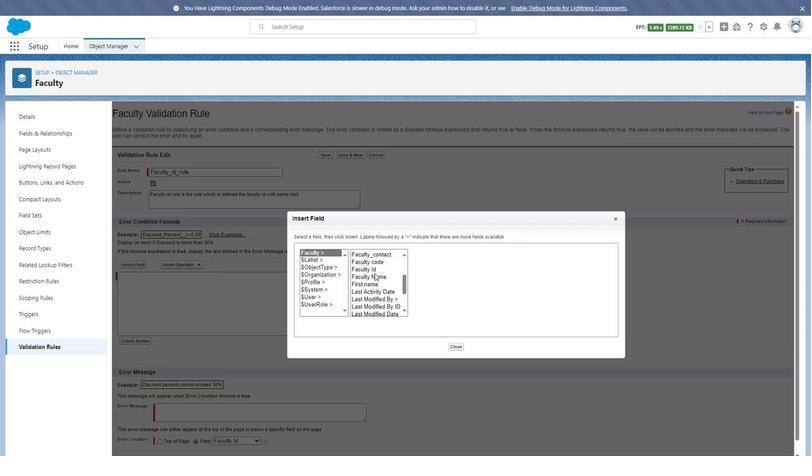 
Action: Mouse pressed left at (372, 268)
Screenshot: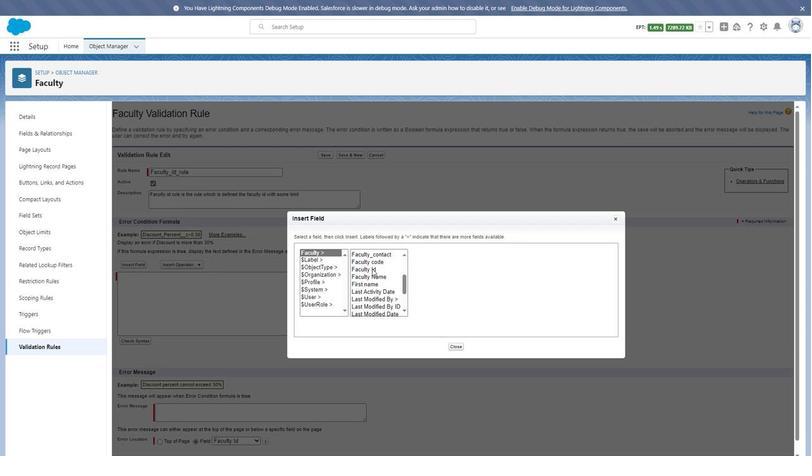 
Action: Mouse moved to (439, 296)
Screenshot: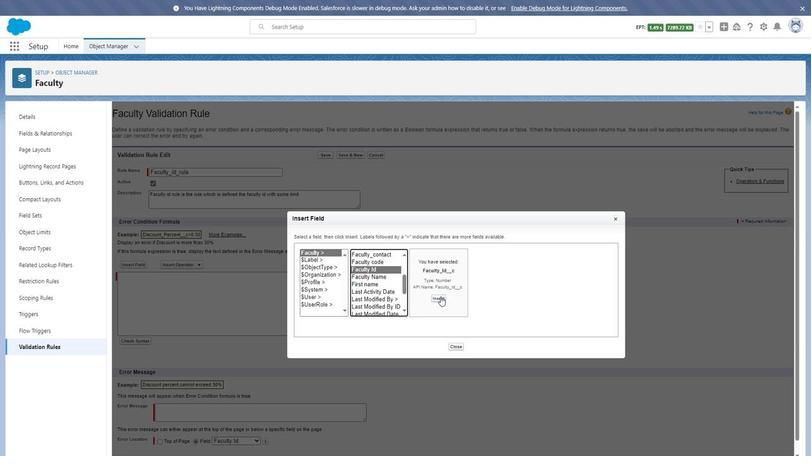 
Action: Mouse pressed left at (439, 296)
Screenshot: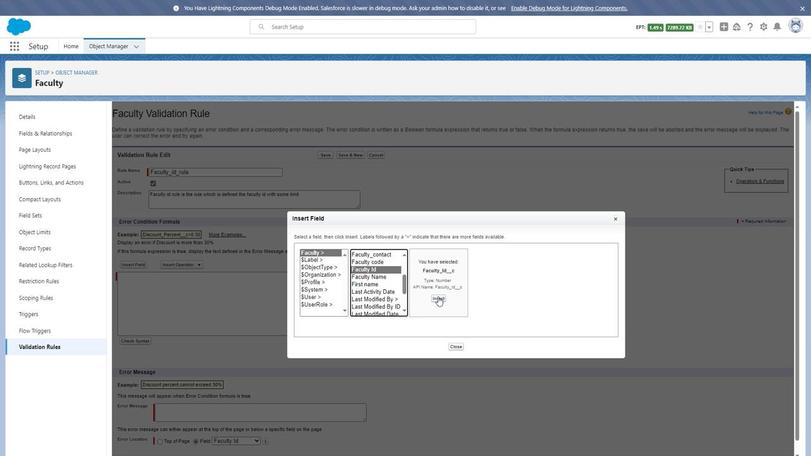
Action: Mouse moved to (189, 261)
Screenshot: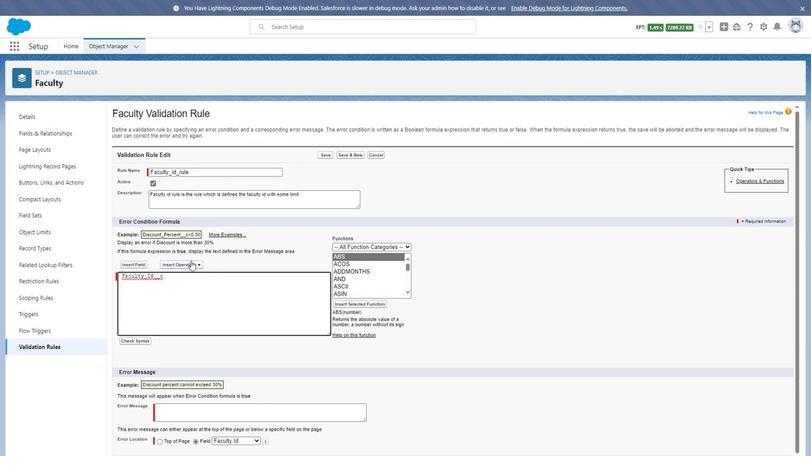 
Action: Mouse pressed left at (189, 261)
Screenshot: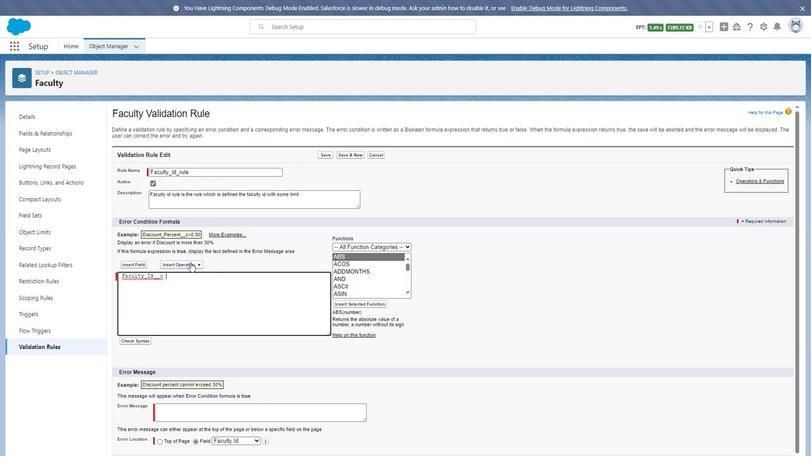 
Action: Mouse moved to (176, 365)
Screenshot: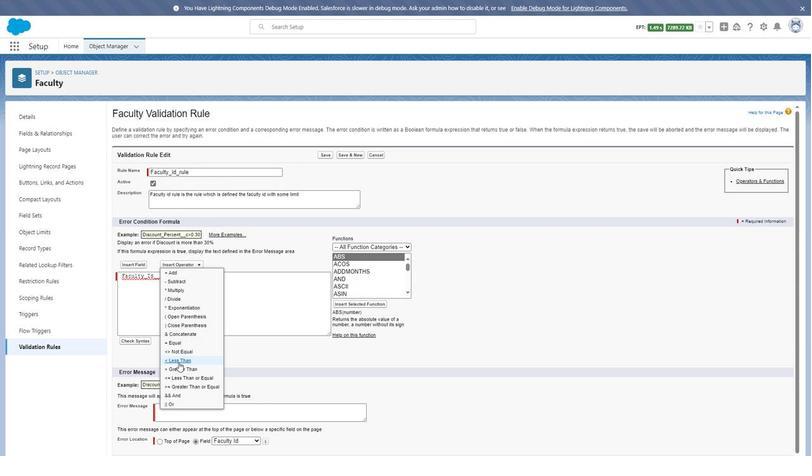 
Action: Mouse pressed left at (176, 365)
Screenshot: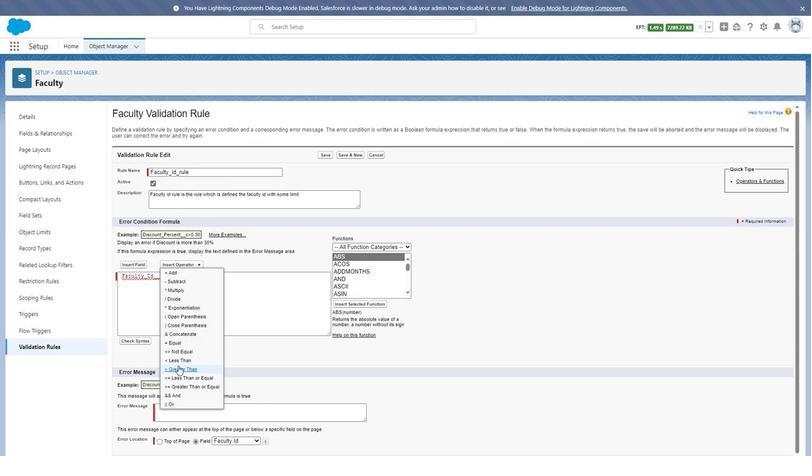 
Action: Mouse moved to (181, 363)
Screenshot: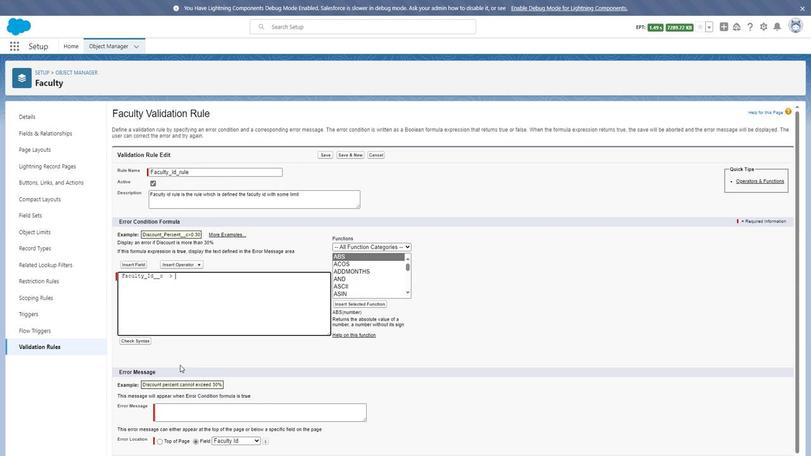 
Action: Key pressed 0
Screenshot: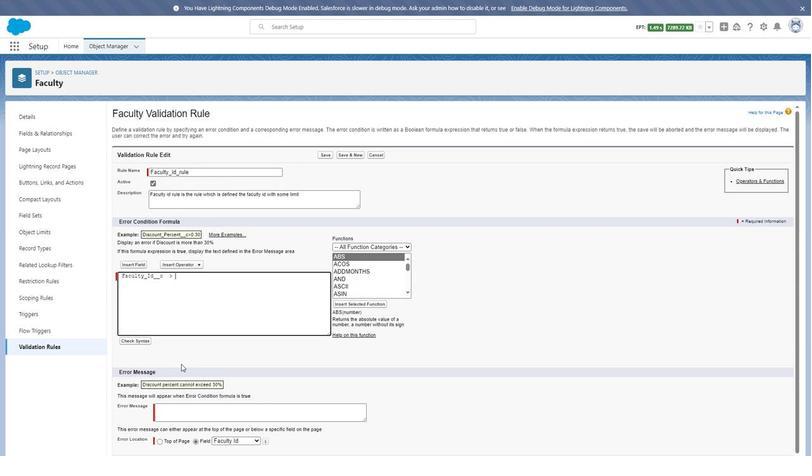 
Action: Mouse moved to (135, 343)
Screenshot: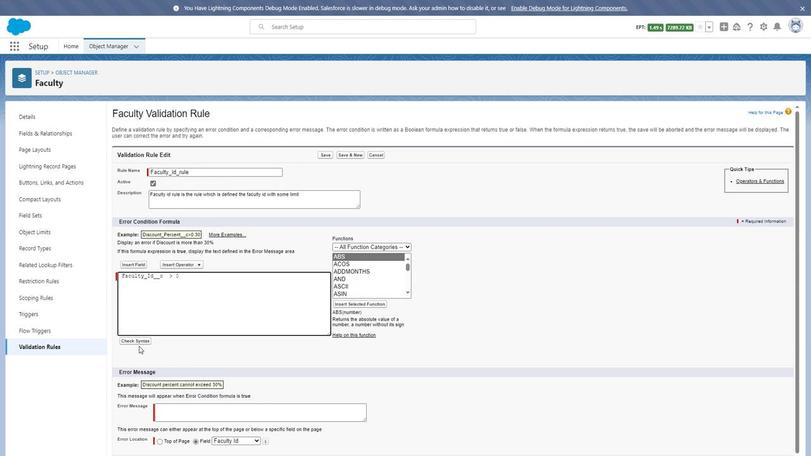 
Action: Mouse pressed left at (135, 343)
Screenshot: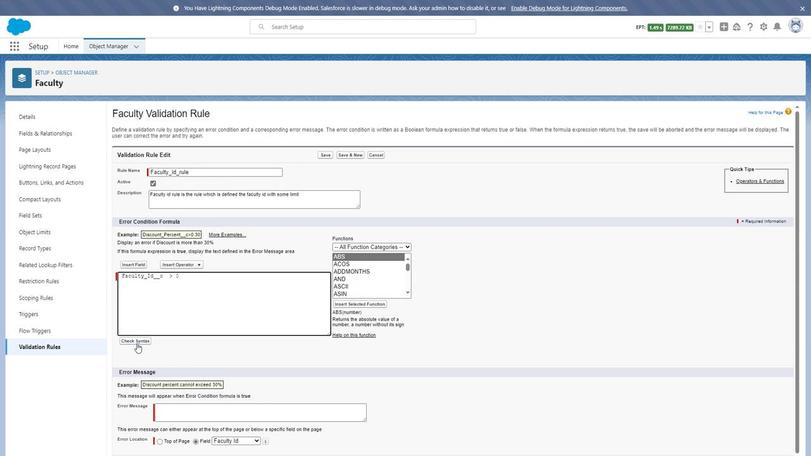 
Action: Mouse moved to (183, 405)
Screenshot: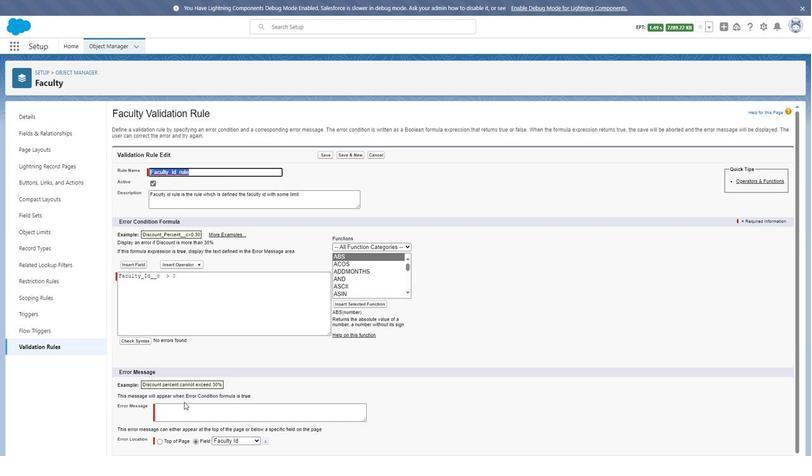 
Action: Mouse pressed left at (183, 405)
Screenshot: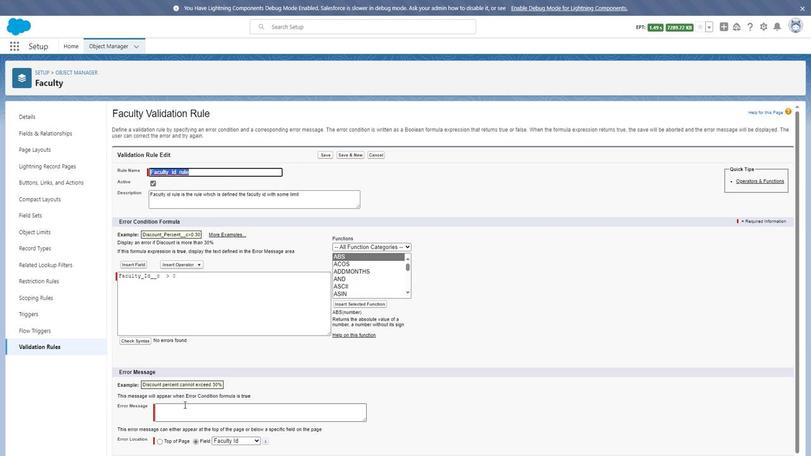 
Action: Key pressed <Key.shift>Faculty<Key.space>id<Key.space>should<Key.space>be<Key.space>greater<Key.space>than<Key.space>0
Screenshot: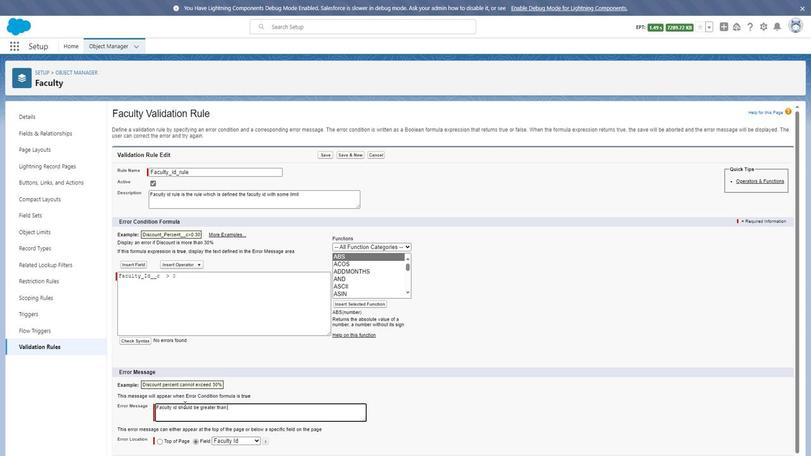
Action: Mouse moved to (325, 459)
Screenshot: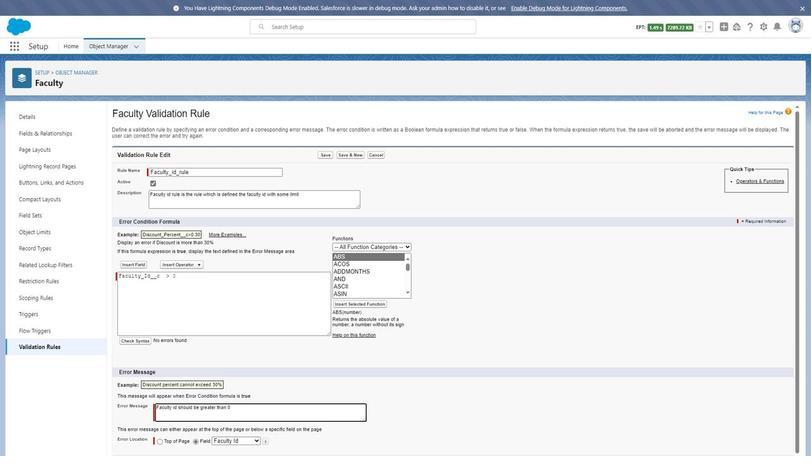 
Action: Mouse pressed left at (325, 459)
Screenshot: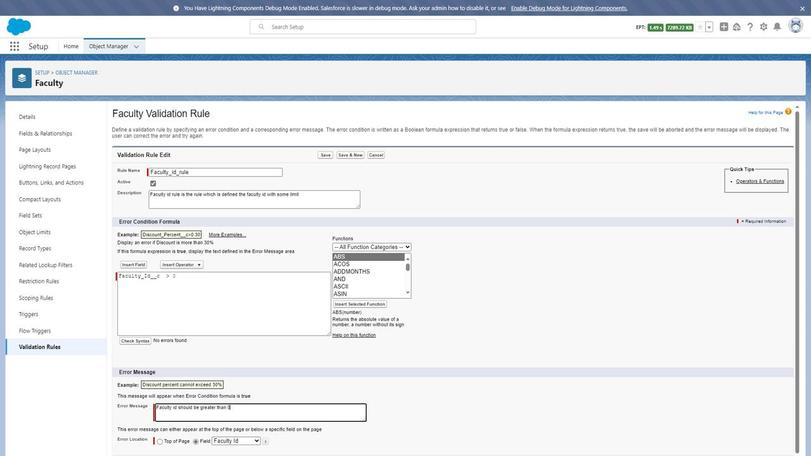 
Action: Mouse moved to (100, 47)
Screenshot: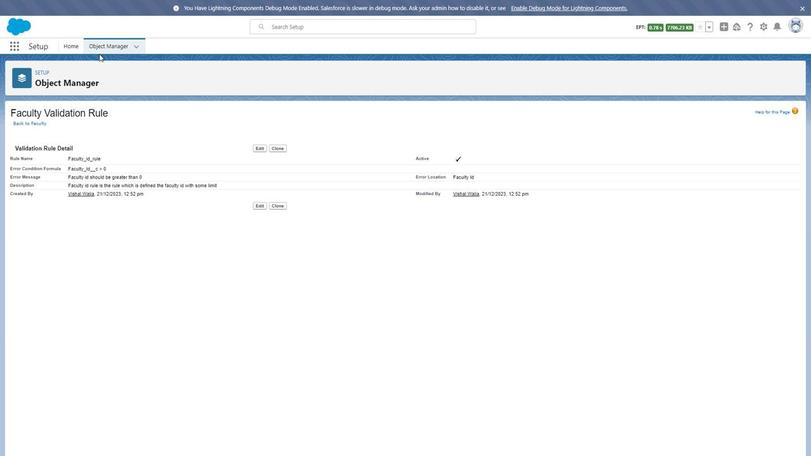 
Action: Mouse pressed left at (100, 47)
Screenshot: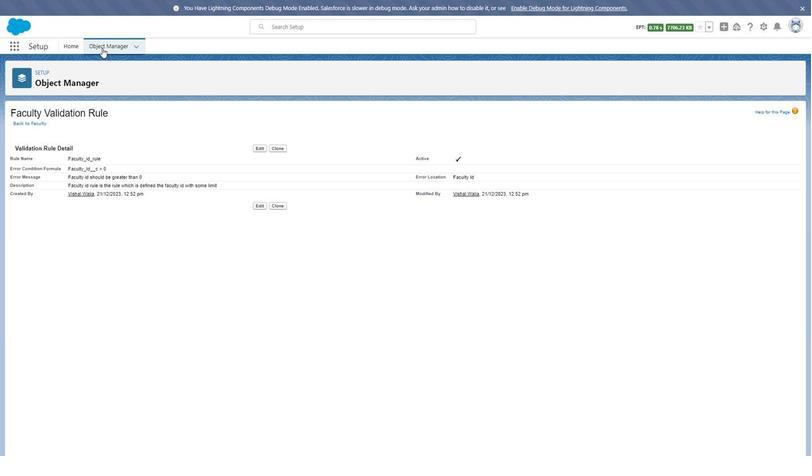 
Action: Mouse moved to (51, 316)
Screenshot: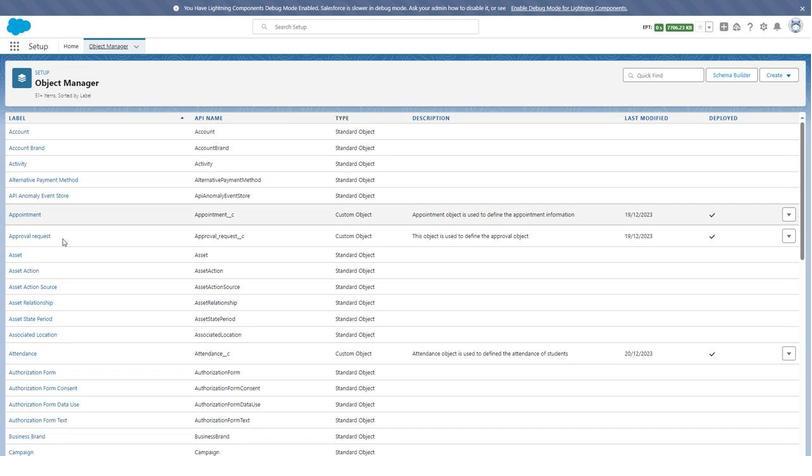 
Action: Mouse scrolled (51, 315) with delta (0, 0)
Screenshot: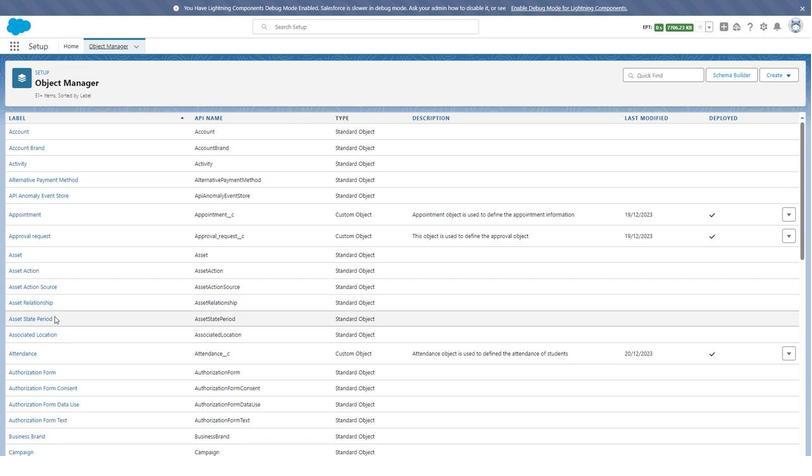 
Action: Mouse scrolled (51, 315) with delta (0, 0)
Screenshot: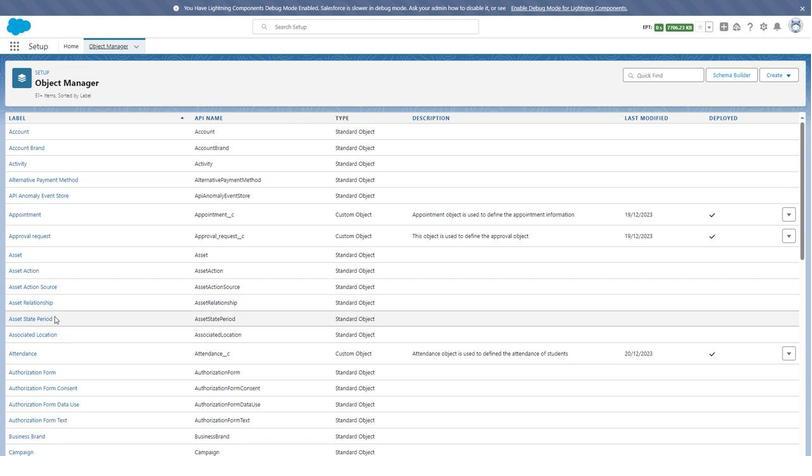 
Action: Mouse scrolled (51, 315) with delta (0, 0)
Screenshot: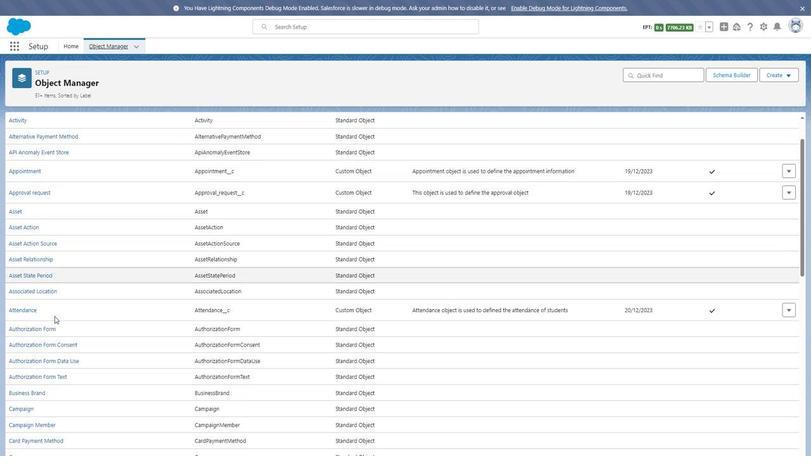 
Action: Mouse moved to (51, 316)
Screenshot: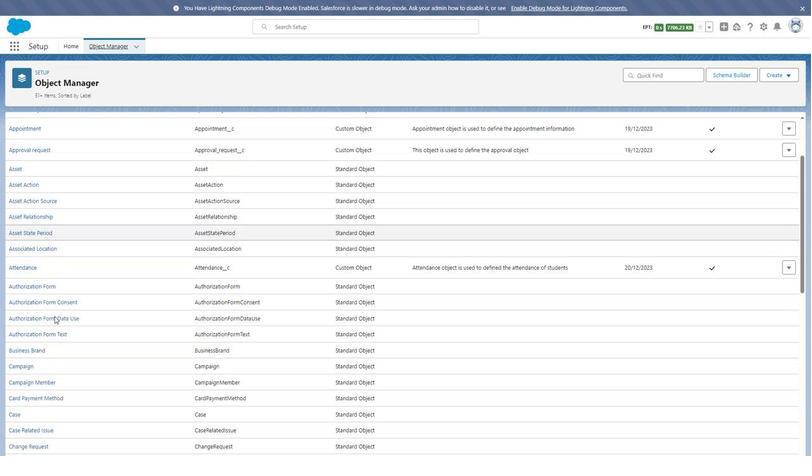 
Action: Mouse scrolled (51, 315) with delta (0, 0)
Screenshot: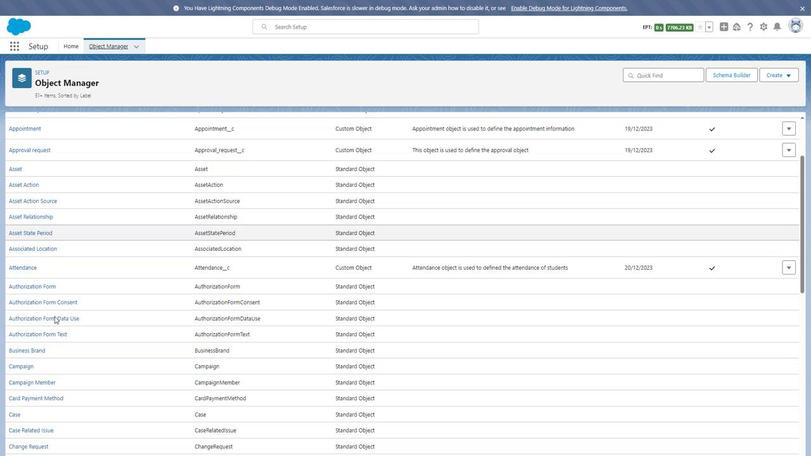 
Action: Mouse moved to (53, 313)
Screenshot: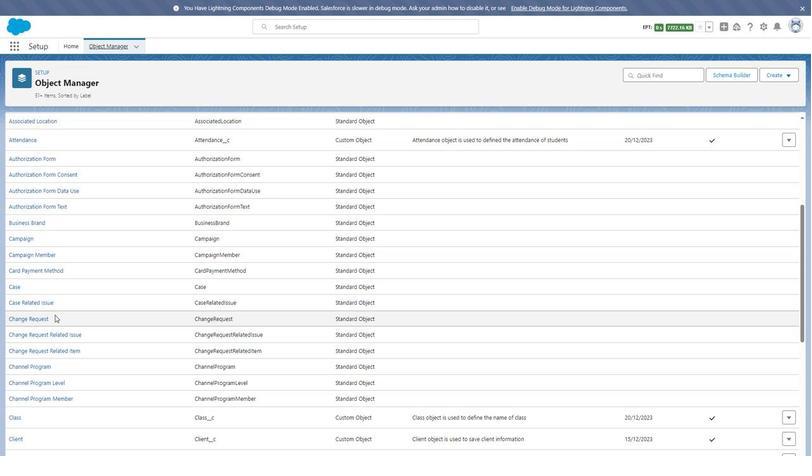 
Action: Mouse scrolled (53, 313) with delta (0, 0)
Screenshot: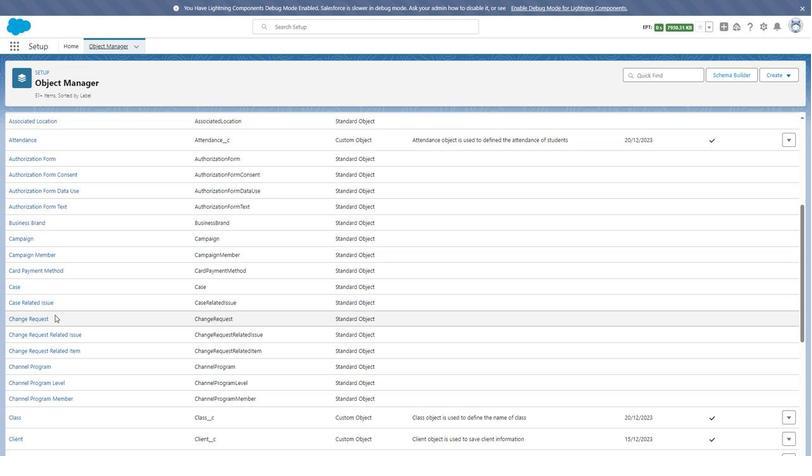 
Action: Mouse moved to (53, 313)
Screenshot: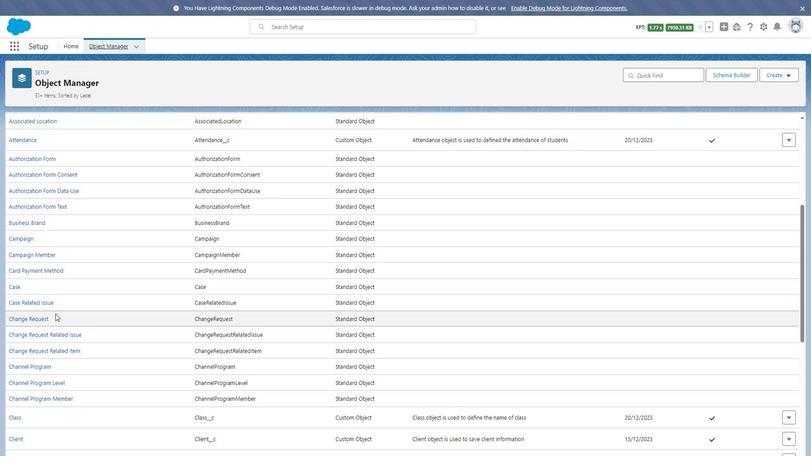 
Action: Mouse scrolled (53, 313) with delta (0, 0)
Screenshot: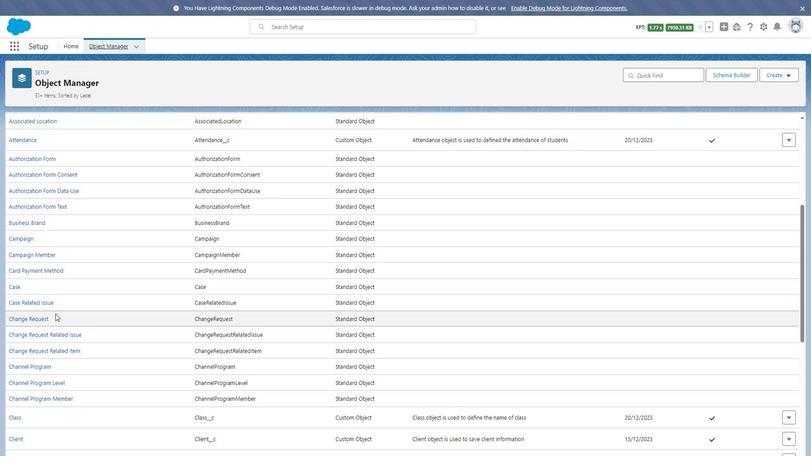 
Action: Mouse scrolled (53, 313) with delta (0, 0)
Screenshot: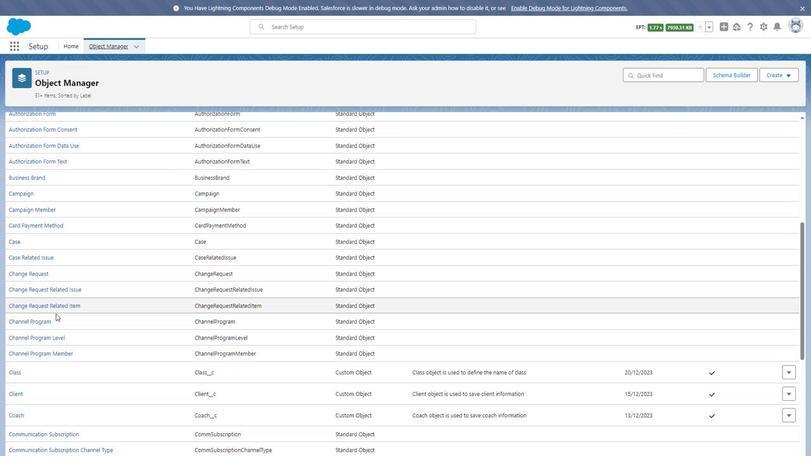 
Action: Mouse scrolled (53, 313) with delta (0, 0)
Screenshot: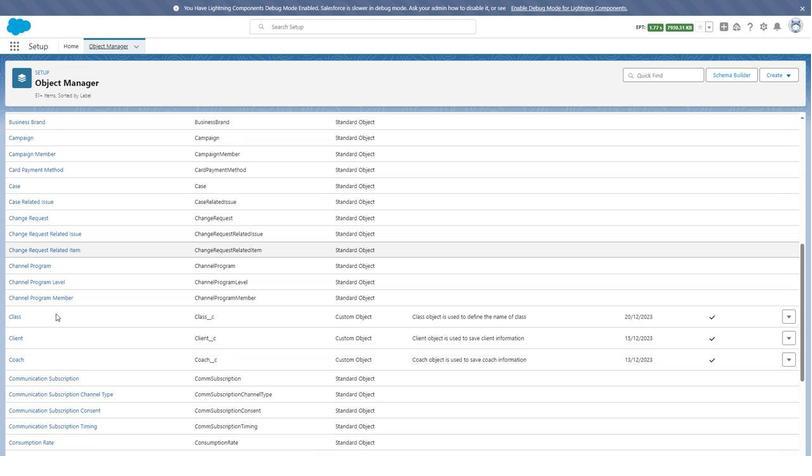 
Action: Mouse scrolled (53, 313) with delta (0, 0)
Screenshot: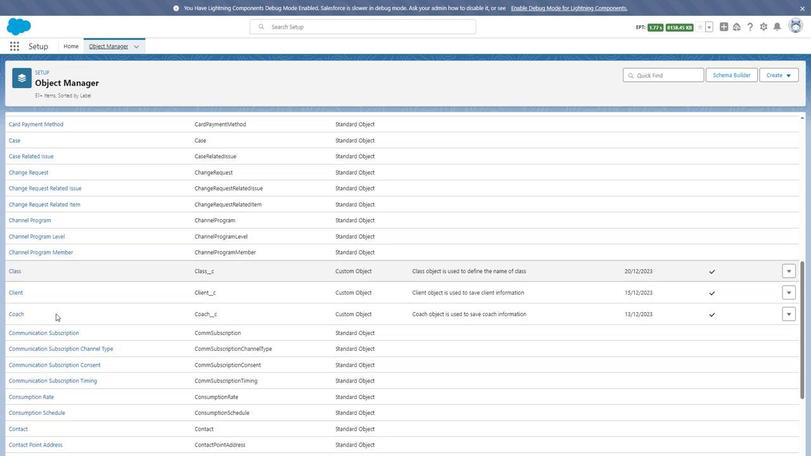 
Action: Mouse moved to (53, 311)
Screenshot: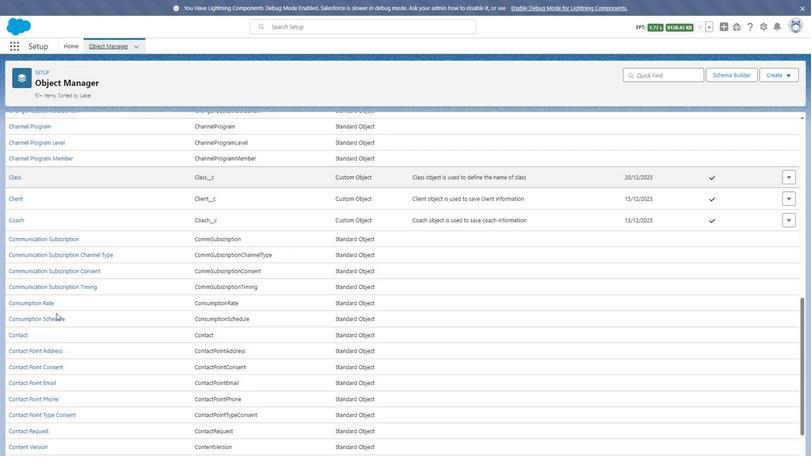 
Action: Mouse scrolled (53, 311) with delta (0, 0)
Screenshot: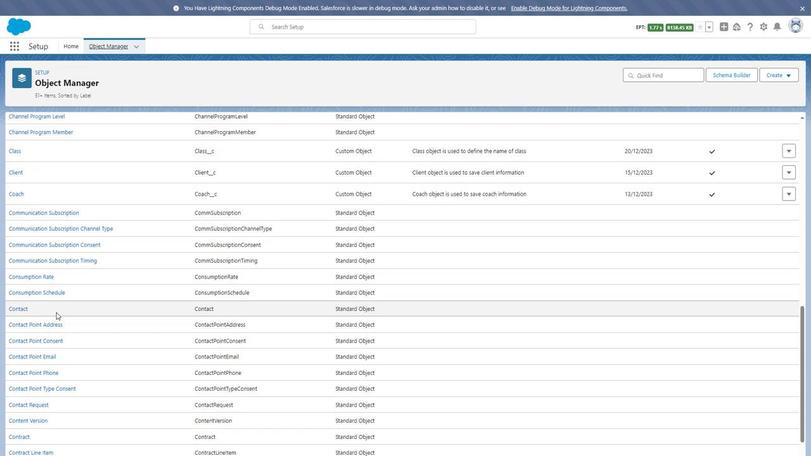 
Action: Mouse scrolled (53, 311) with delta (0, 0)
Screenshot: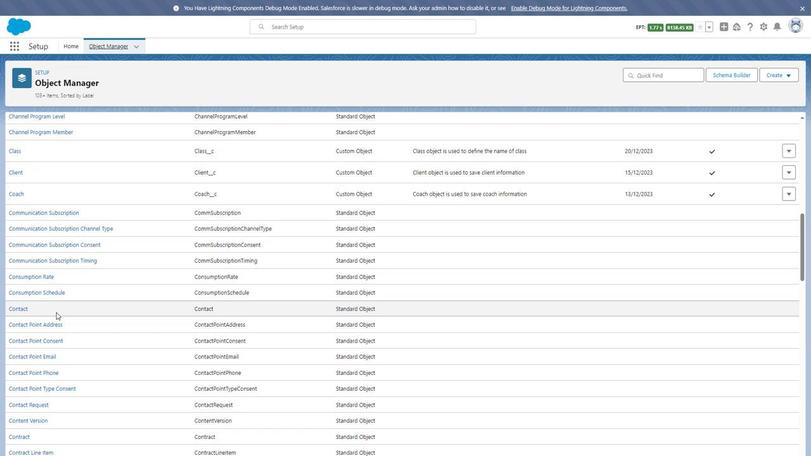 
Action: Mouse scrolled (53, 311) with delta (0, 0)
Screenshot: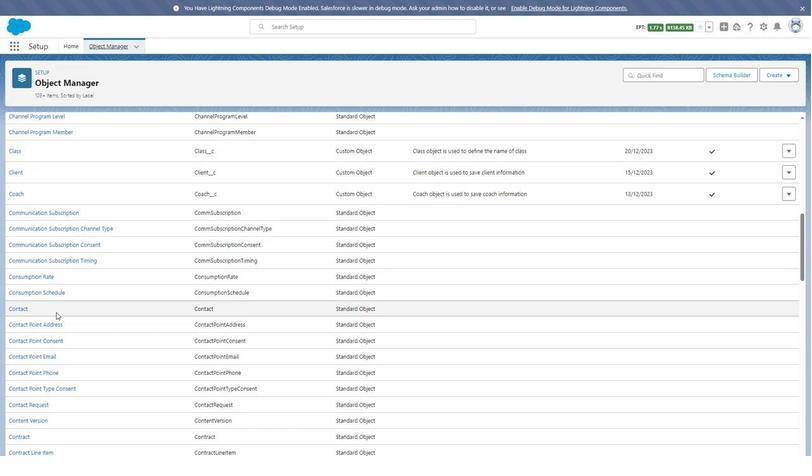 
Action: Mouse scrolled (53, 311) with delta (0, 0)
Screenshot: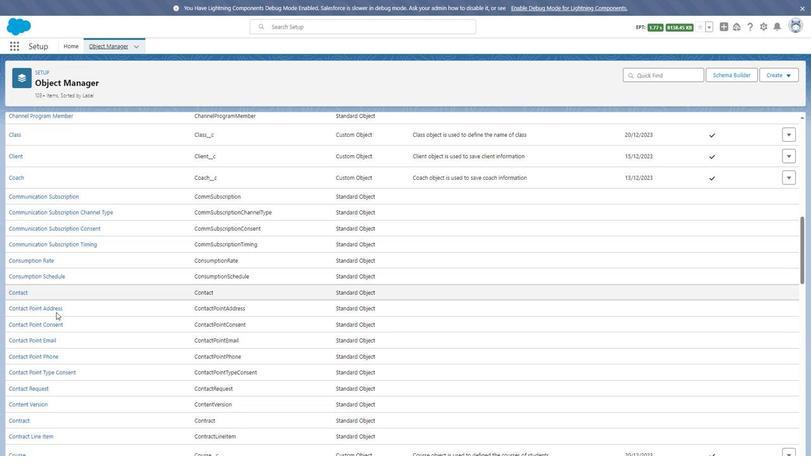 
Action: Mouse scrolled (53, 311) with delta (0, 0)
Screenshot: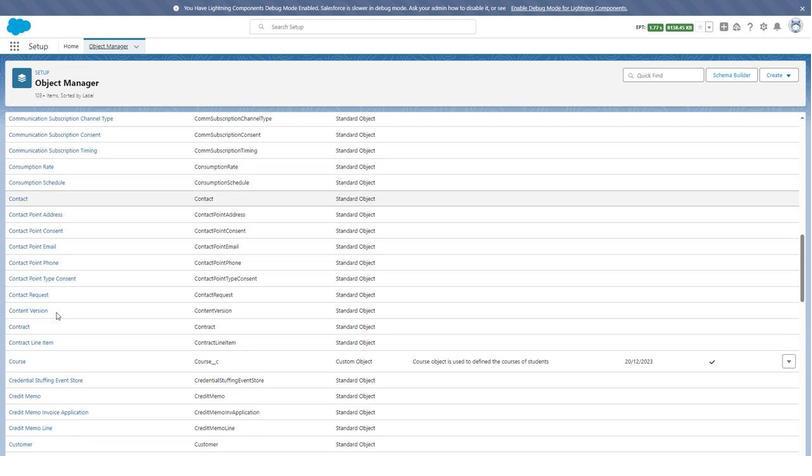 
Action: Mouse moved to (51, 316)
Screenshot: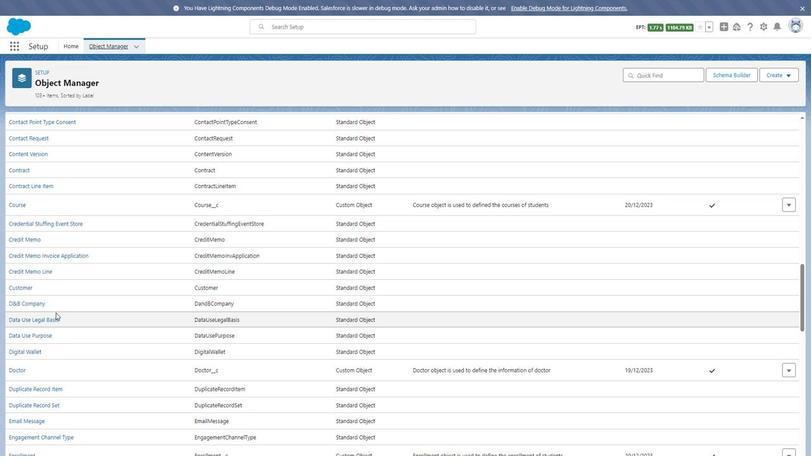 
Action: Mouse scrolled (51, 316) with delta (0, 0)
Screenshot: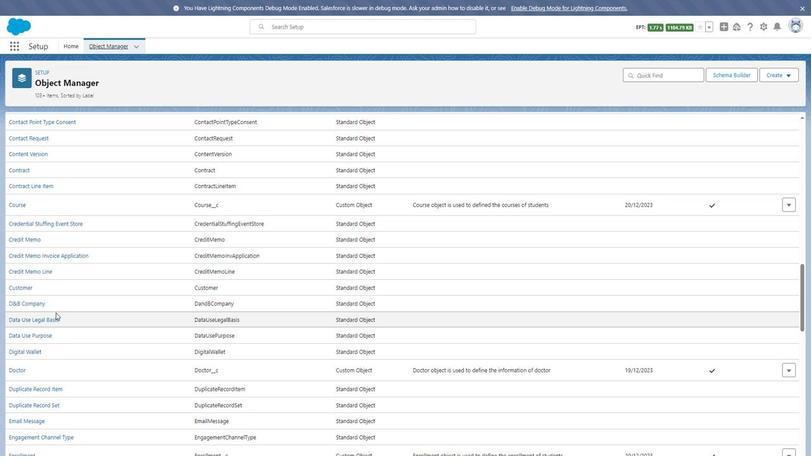 
Action: Mouse moved to (51, 316)
Screenshot: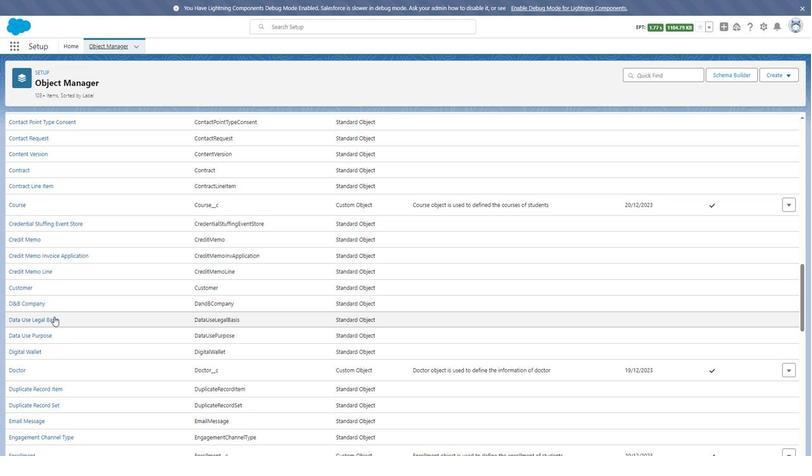 
Action: Mouse scrolled (51, 316) with delta (0, 0)
Screenshot: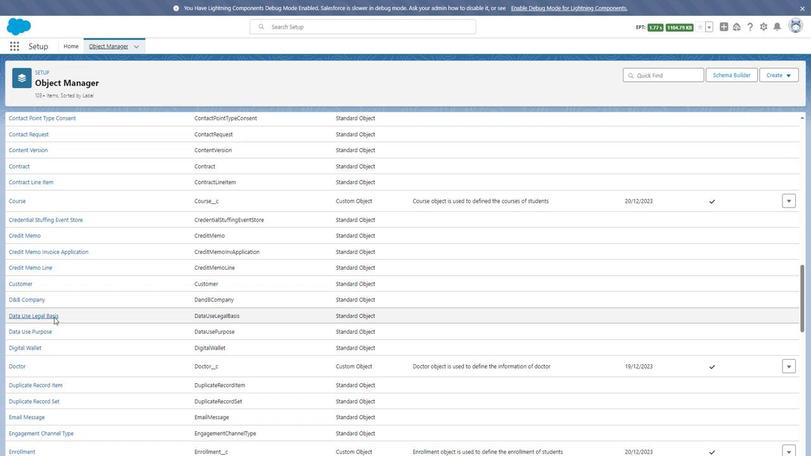
Action: Mouse moved to (51, 316)
Screenshot: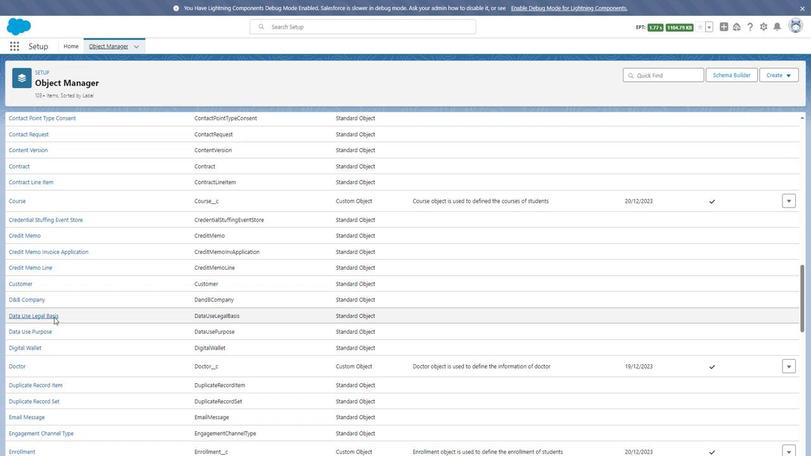 
Action: Mouse scrolled (51, 316) with delta (0, 0)
Screenshot: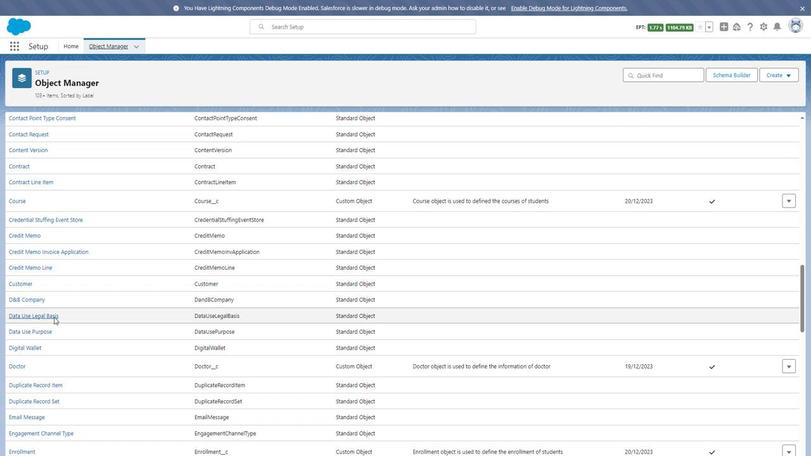
Action: Mouse moved to (51, 327)
Screenshot: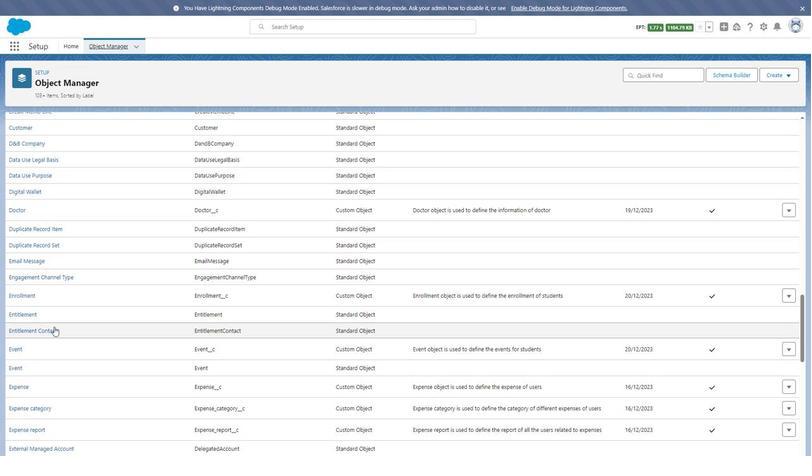 
Action: Mouse scrolled (51, 327) with delta (0, 0)
Screenshot: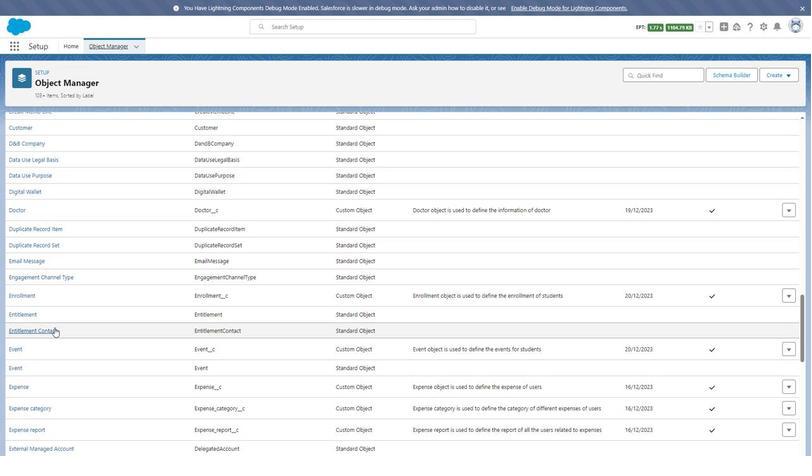 
Action: Mouse moved to (51, 327)
Screenshot: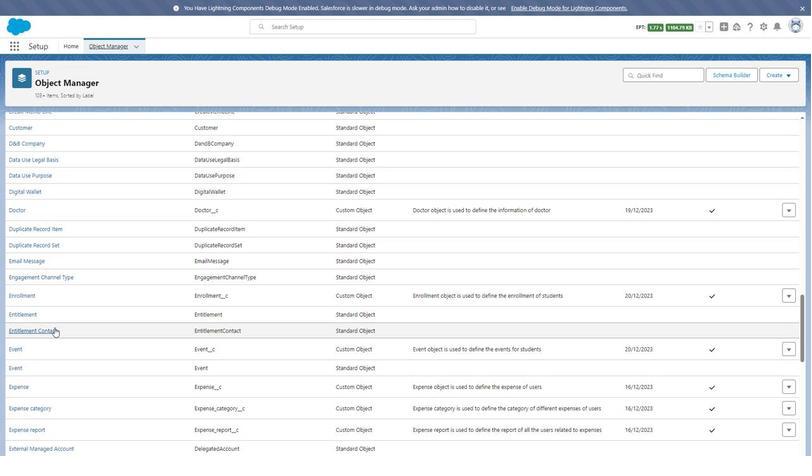 
Action: Mouse scrolled (51, 327) with delta (0, 0)
Screenshot: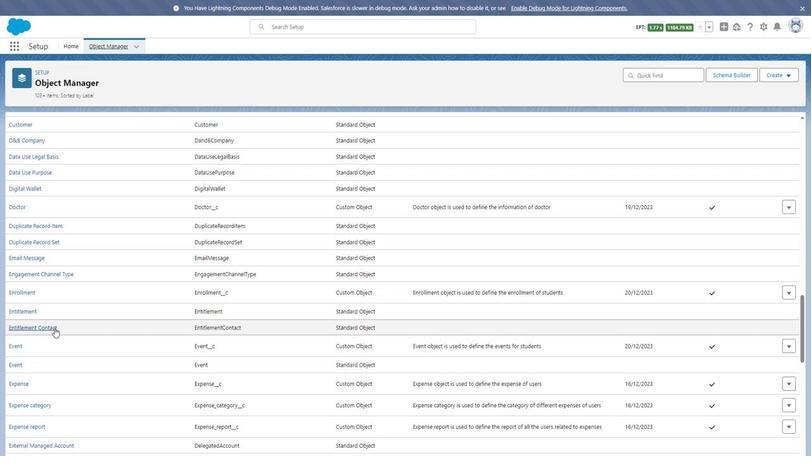 
Action: Mouse scrolled (51, 327) with delta (0, 0)
Screenshot: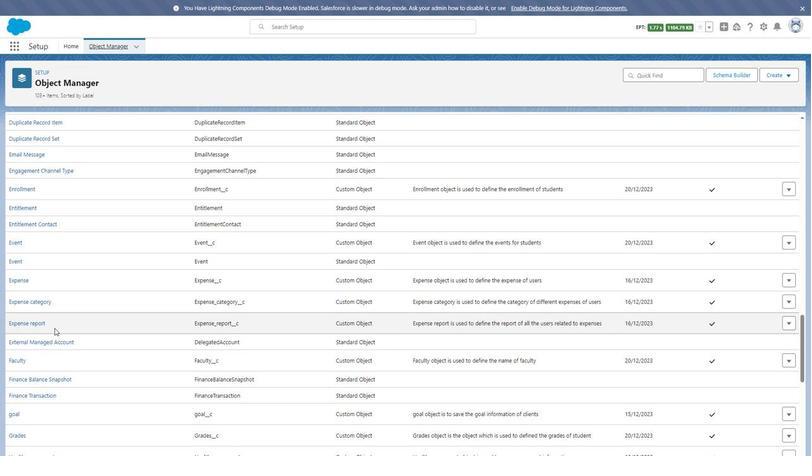 
Action: Mouse scrolled (51, 327) with delta (0, 0)
Screenshot: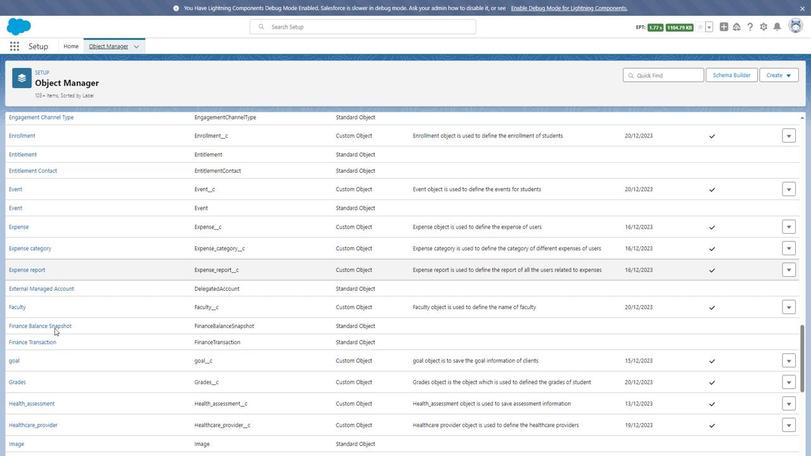 
Action: Mouse moved to (17, 253)
Screenshot: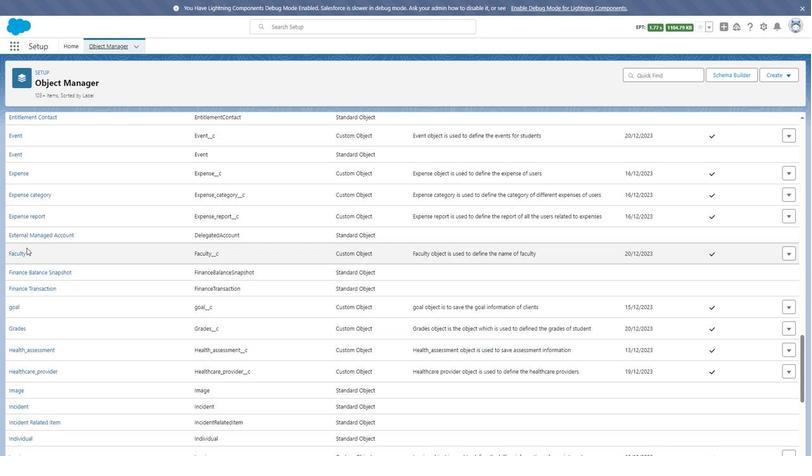 
Action: Mouse pressed left at (17, 253)
Screenshot: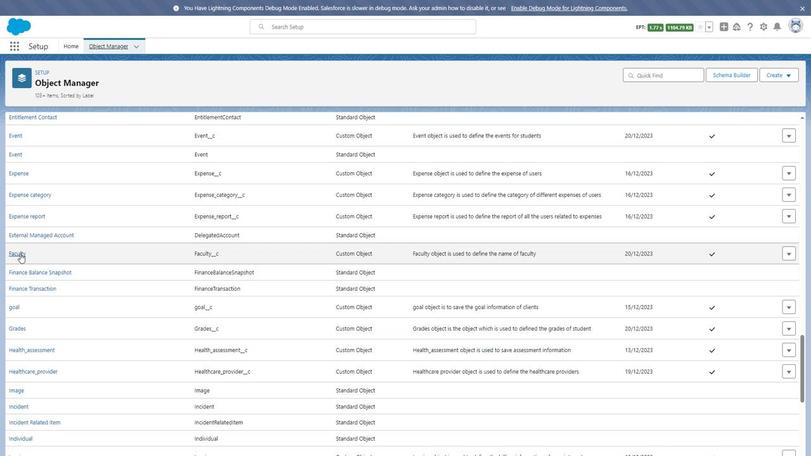 
Action: Mouse moved to (54, 131)
Screenshot: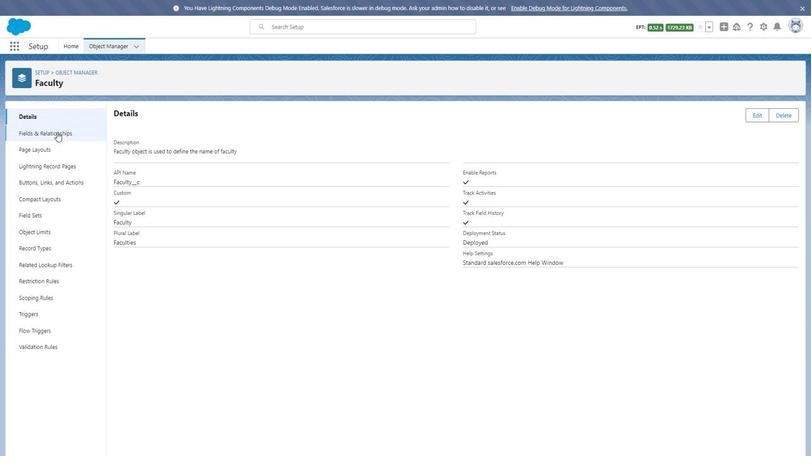 
Action: Mouse pressed left at (54, 131)
Screenshot: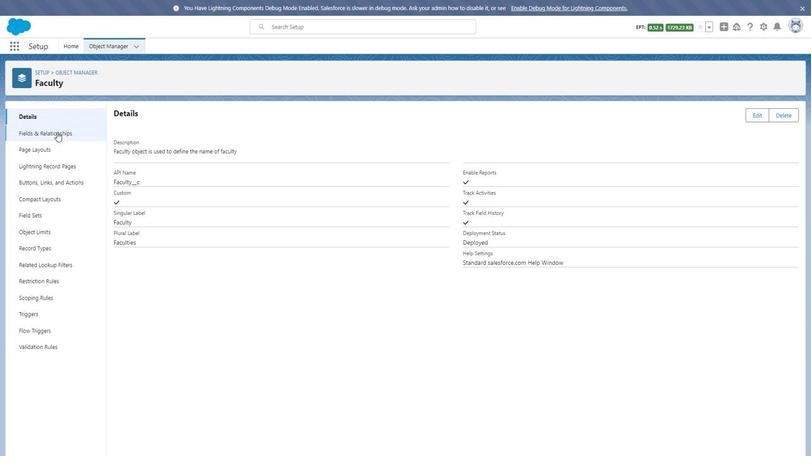 
Action: Mouse moved to (235, 208)
Screenshot: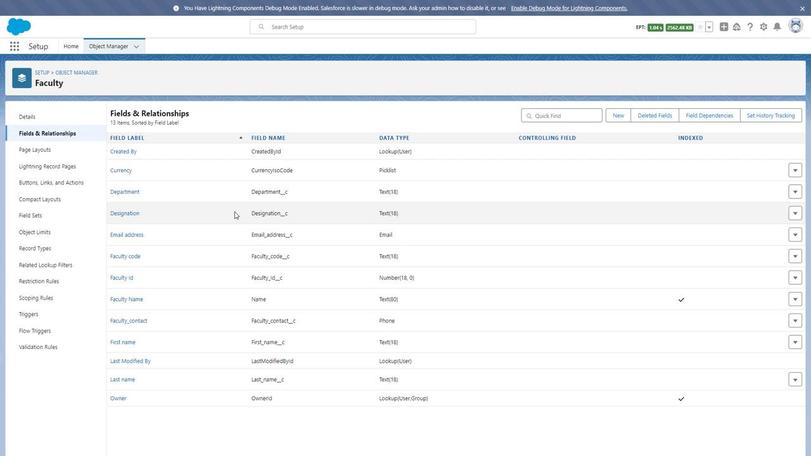 
